 Task: Add Attachment from computer to Card Card0000000189 in Board Board0000000048 in Workspace WS0000000016 in Trello. Add Cover Purple to Card Card0000000189 in Board Board0000000048 in Workspace WS0000000016 in Trello. Add "Move Card To …" Button titled Button0000000189 to "top" of the list "To Do" to Card Card0000000189 in Board Board0000000048 in Workspace WS0000000016 in Trello. Add Description DS0000000189 to Card Card0000000189 in Board Board0000000048 in Workspace WS0000000016 in Trello. Add Comment CM0000000189 to Card Card0000000189 in Board Board0000000048 in Workspace WS0000000016 in Trello
Action: Mouse moved to (332, 197)
Screenshot: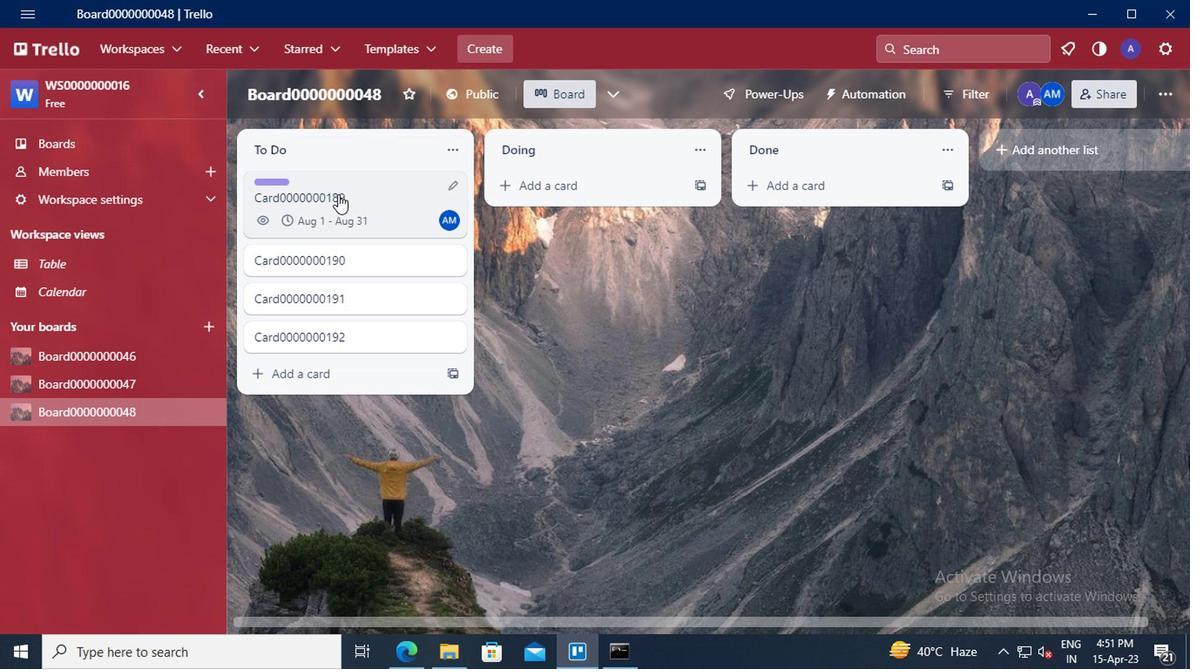 
Action: Mouse pressed left at (332, 197)
Screenshot: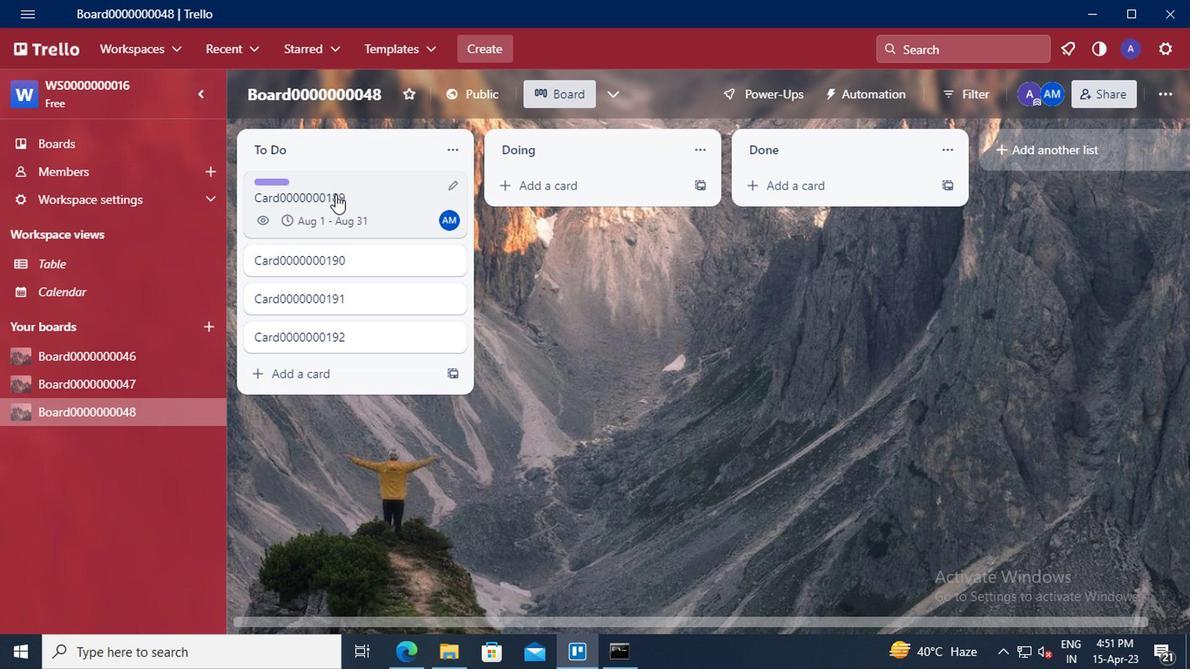 
Action: Mouse moved to (808, 368)
Screenshot: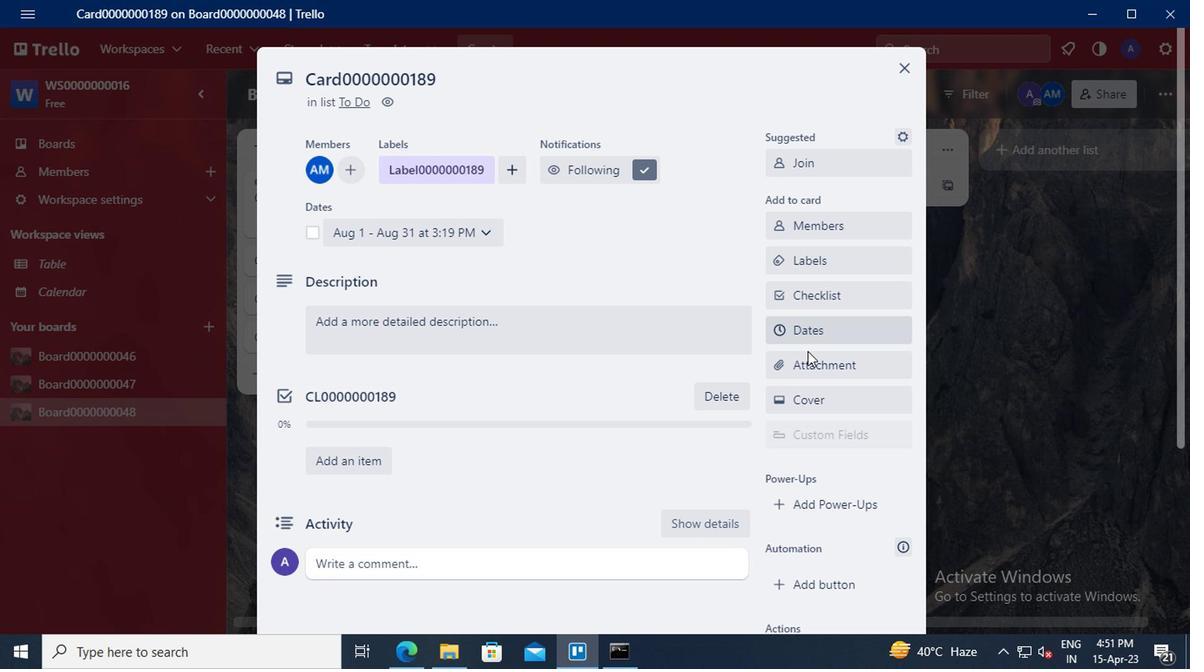 
Action: Mouse pressed left at (808, 368)
Screenshot: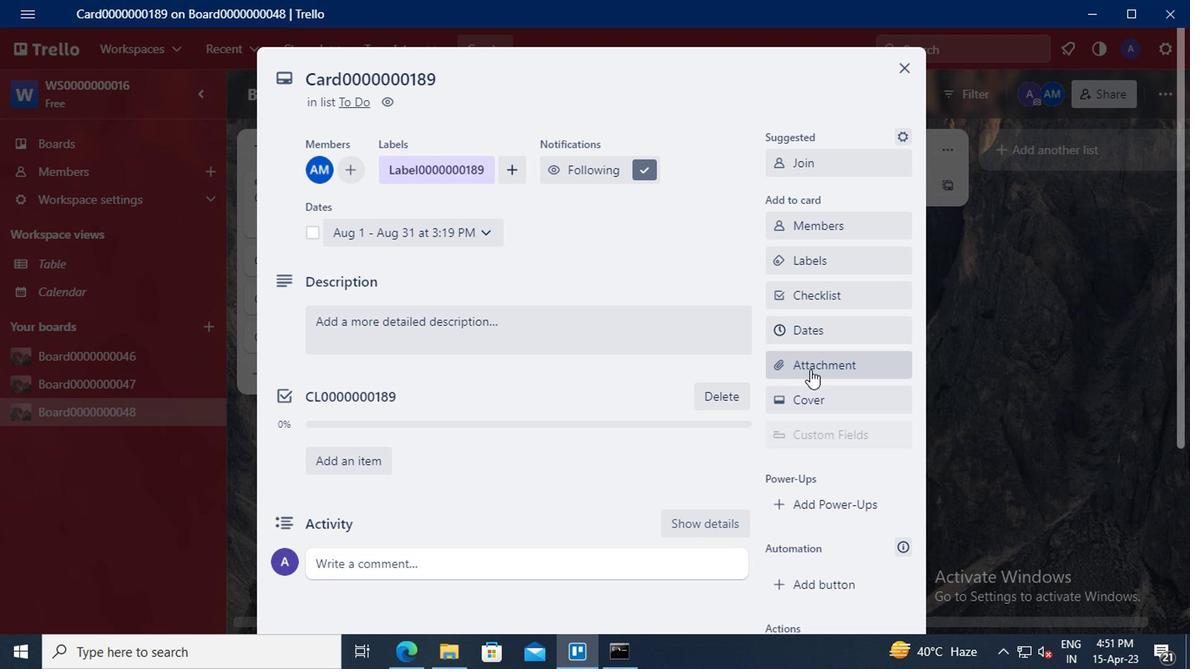 
Action: Mouse moved to (820, 154)
Screenshot: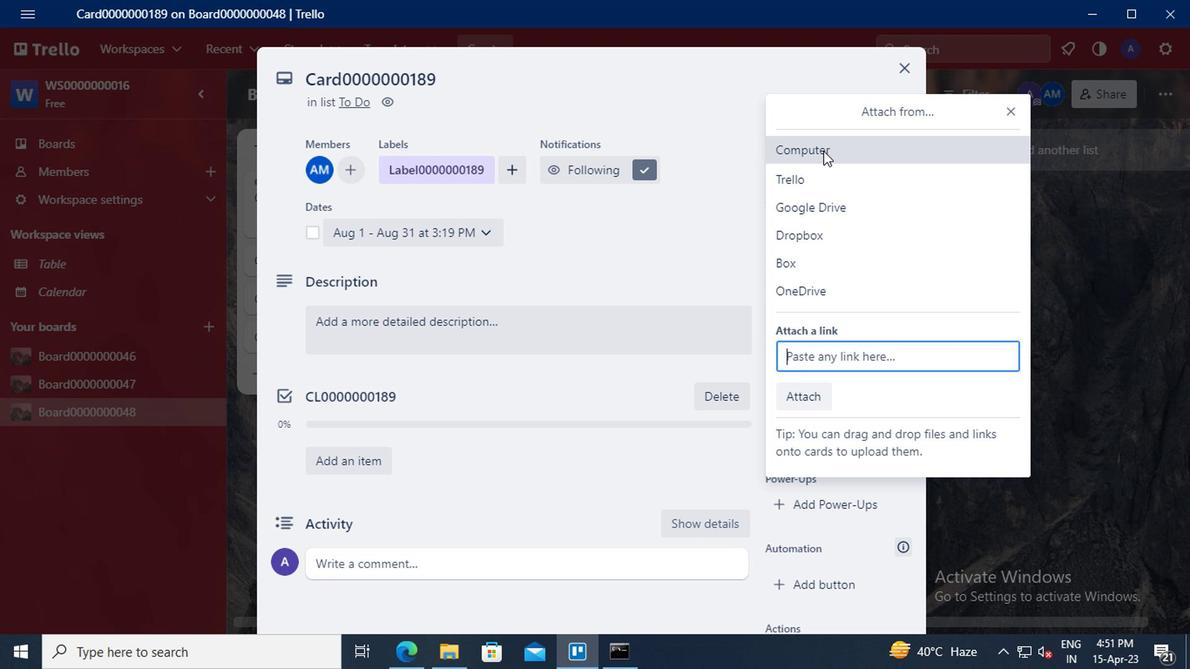 
Action: Mouse pressed left at (820, 154)
Screenshot: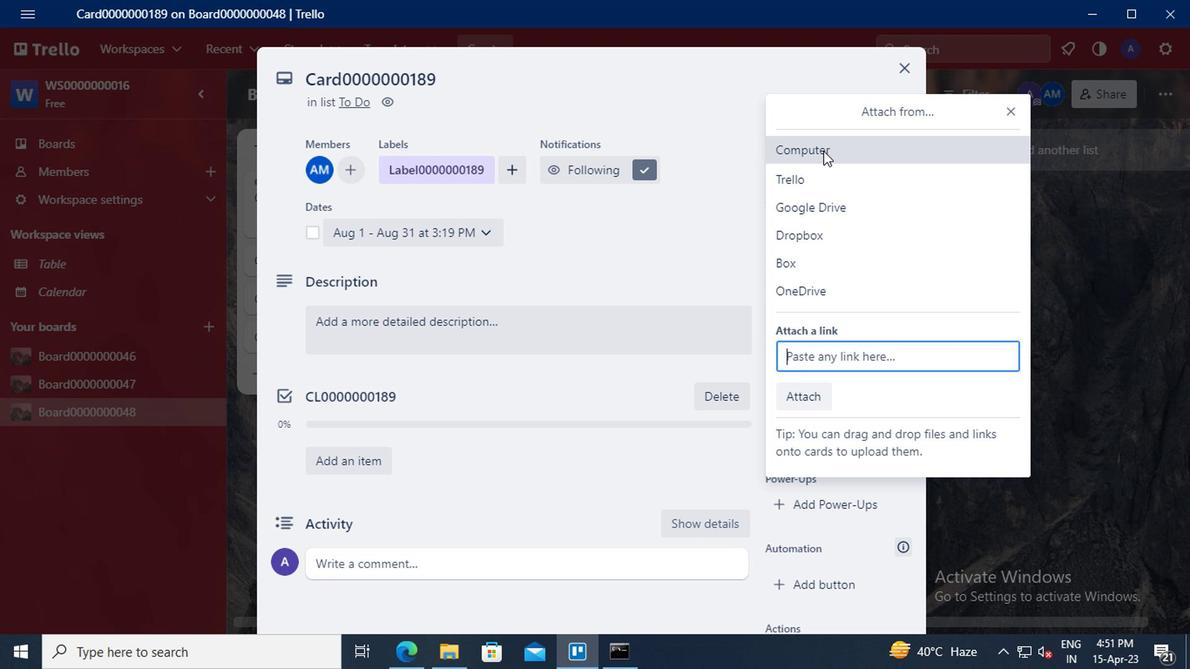 
Action: Mouse moved to (487, 158)
Screenshot: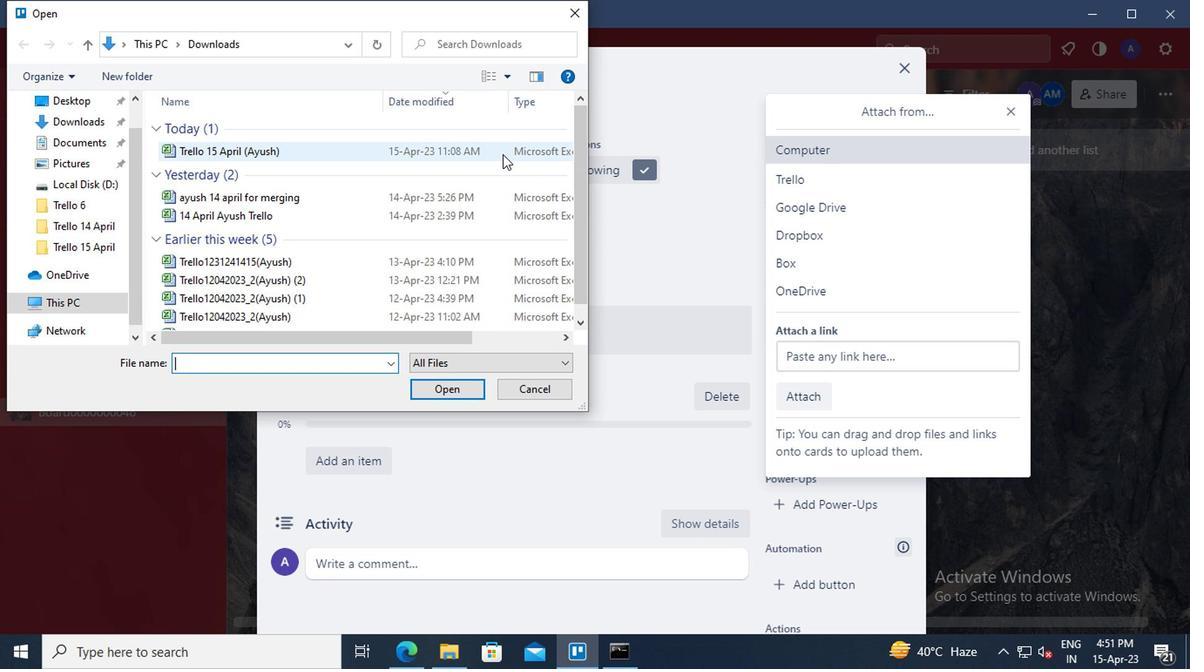 
Action: Mouse pressed left at (487, 158)
Screenshot: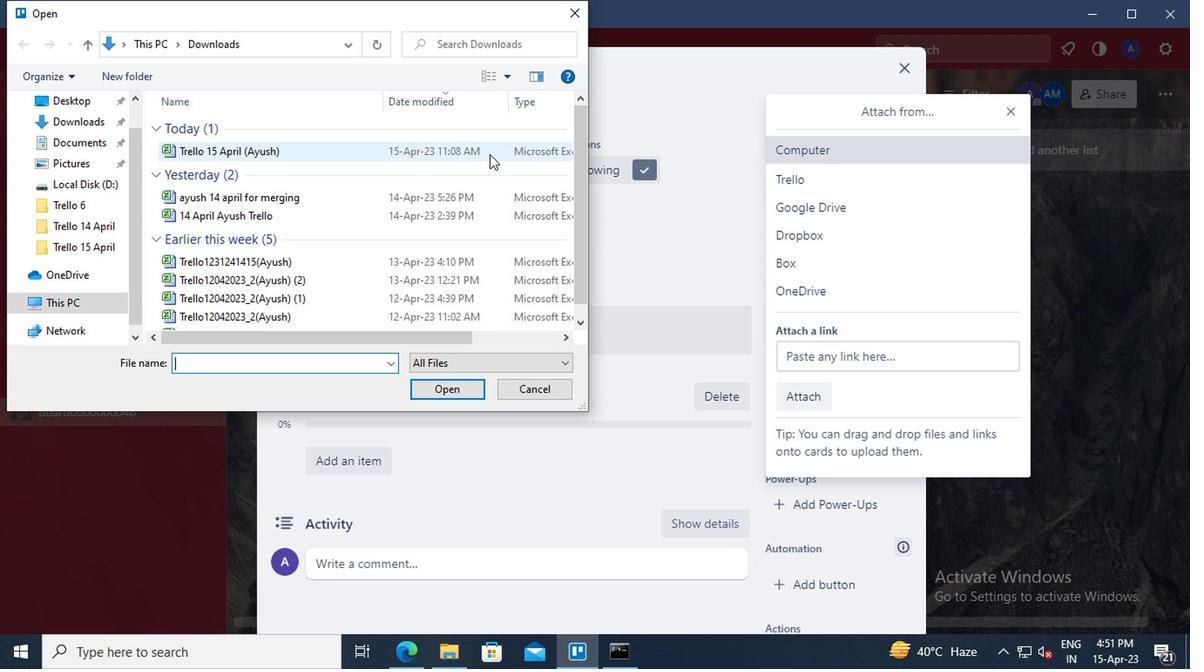 
Action: Mouse moved to (455, 389)
Screenshot: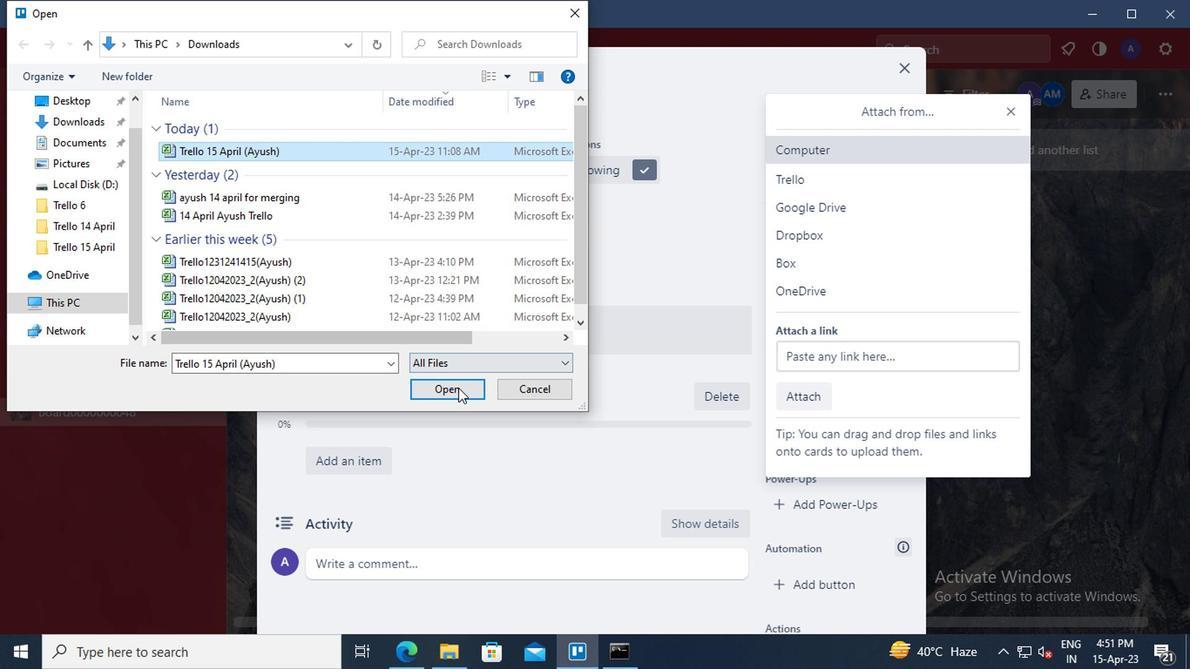 
Action: Mouse pressed left at (455, 389)
Screenshot: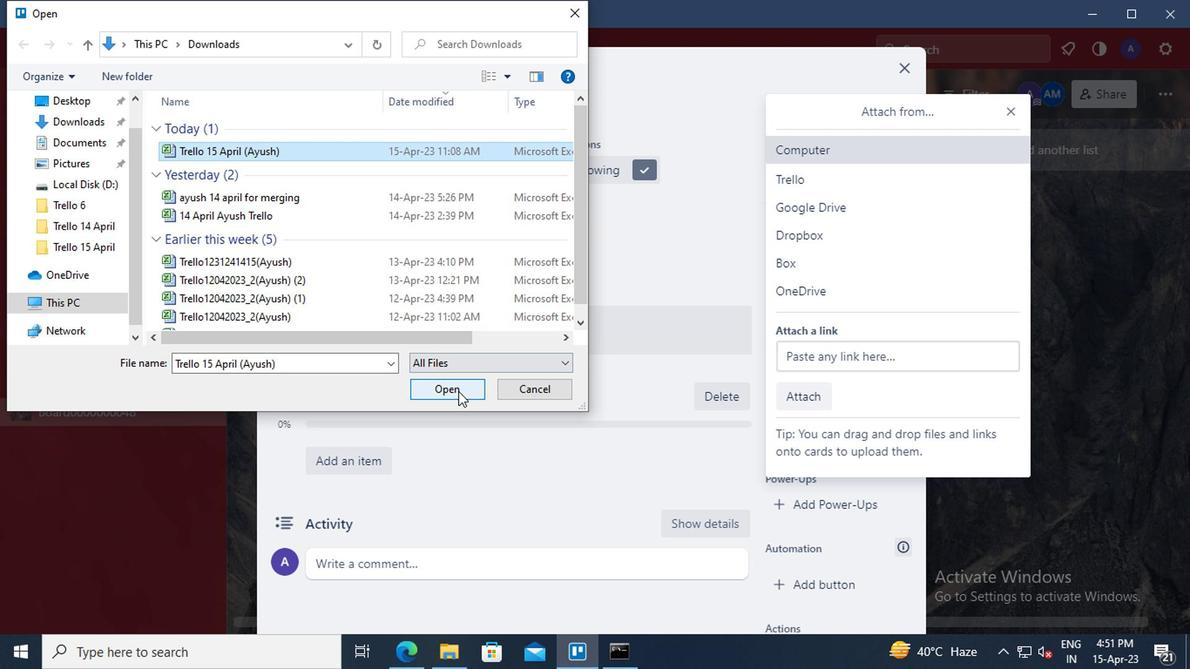 
Action: Mouse moved to (794, 406)
Screenshot: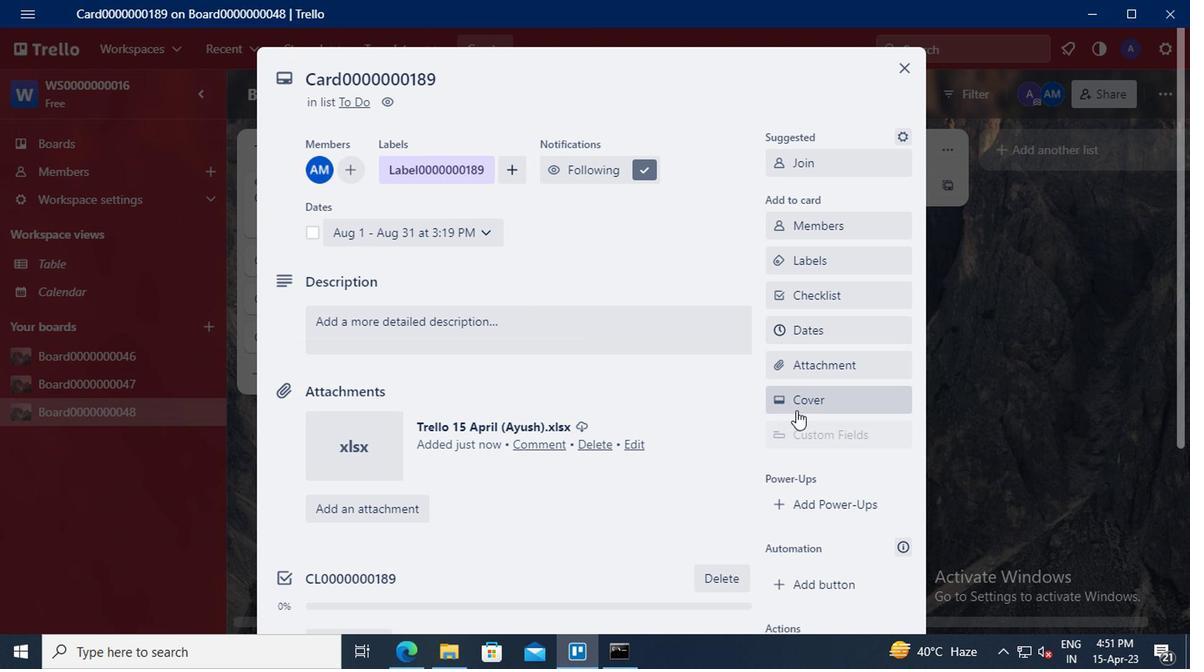 
Action: Mouse pressed left at (794, 406)
Screenshot: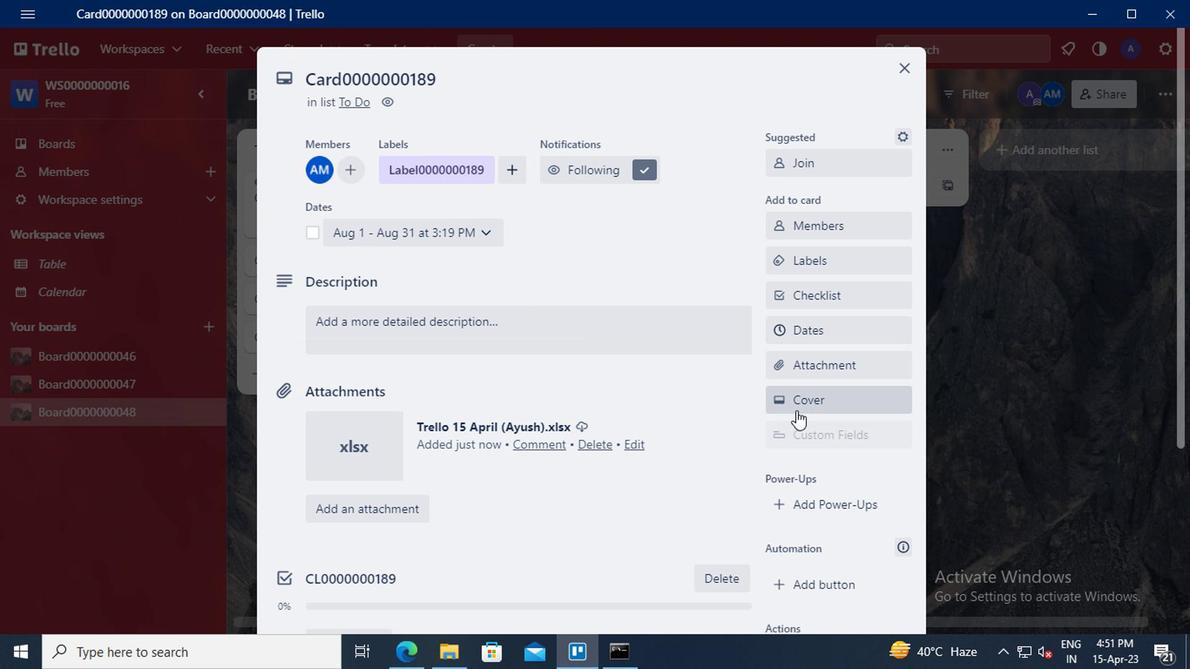 
Action: Mouse moved to (989, 290)
Screenshot: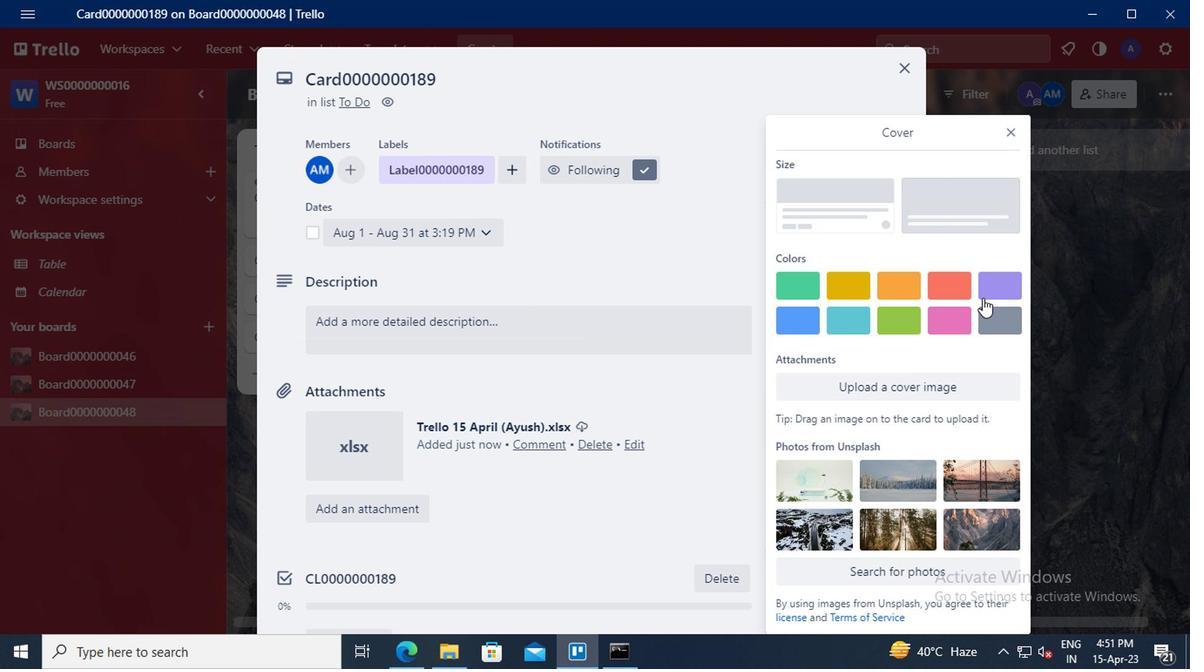 
Action: Mouse pressed left at (989, 290)
Screenshot: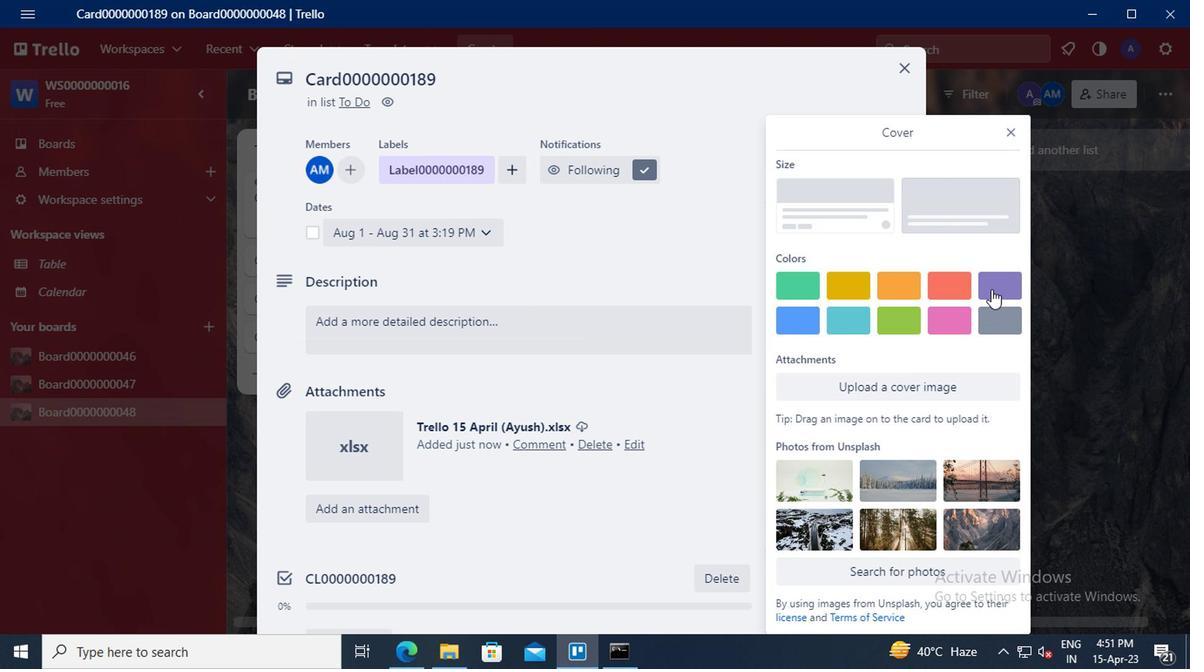 
Action: Mouse moved to (1010, 105)
Screenshot: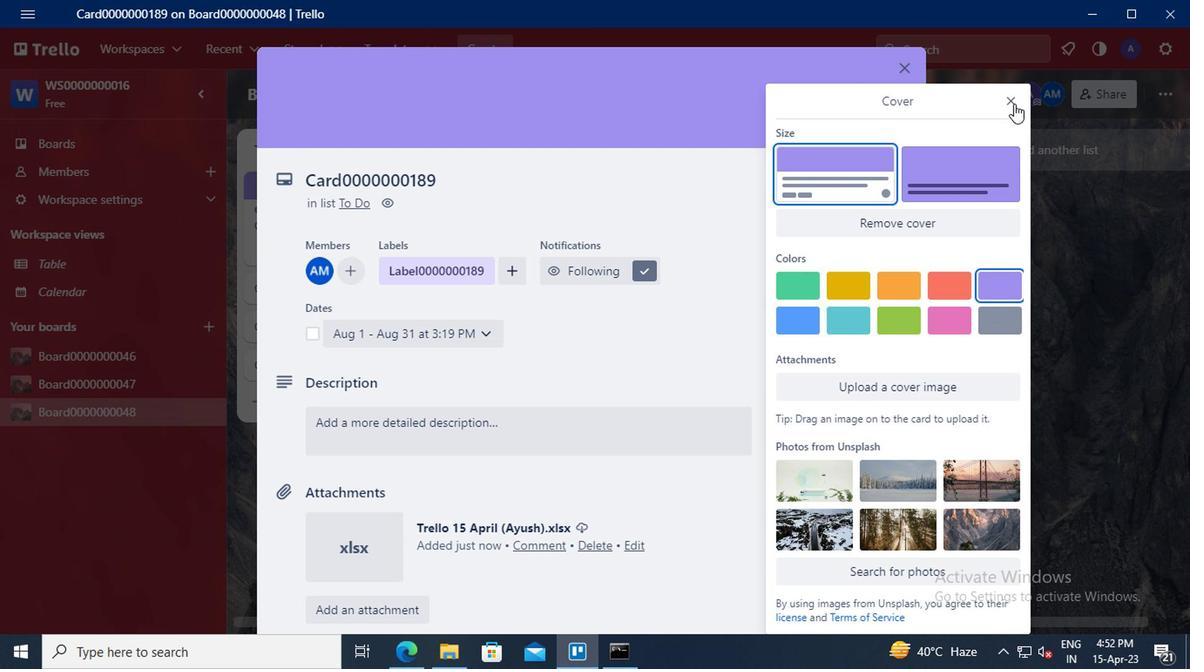 
Action: Mouse pressed left at (1010, 105)
Screenshot: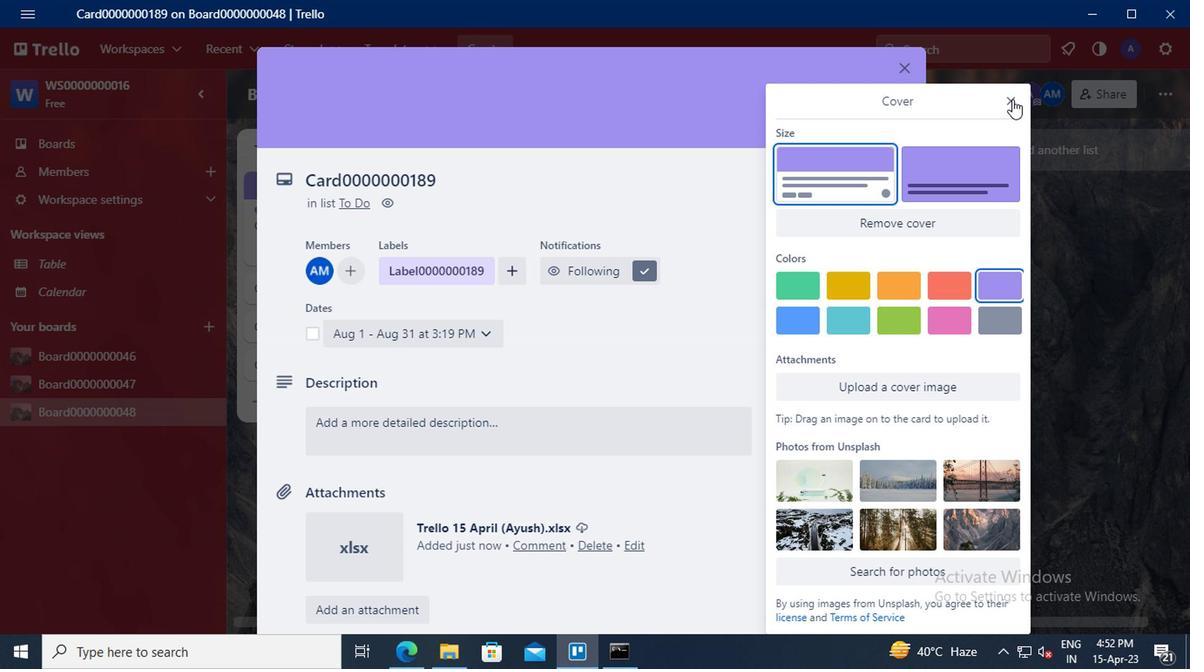 
Action: Mouse moved to (838, 296)
Screenshot: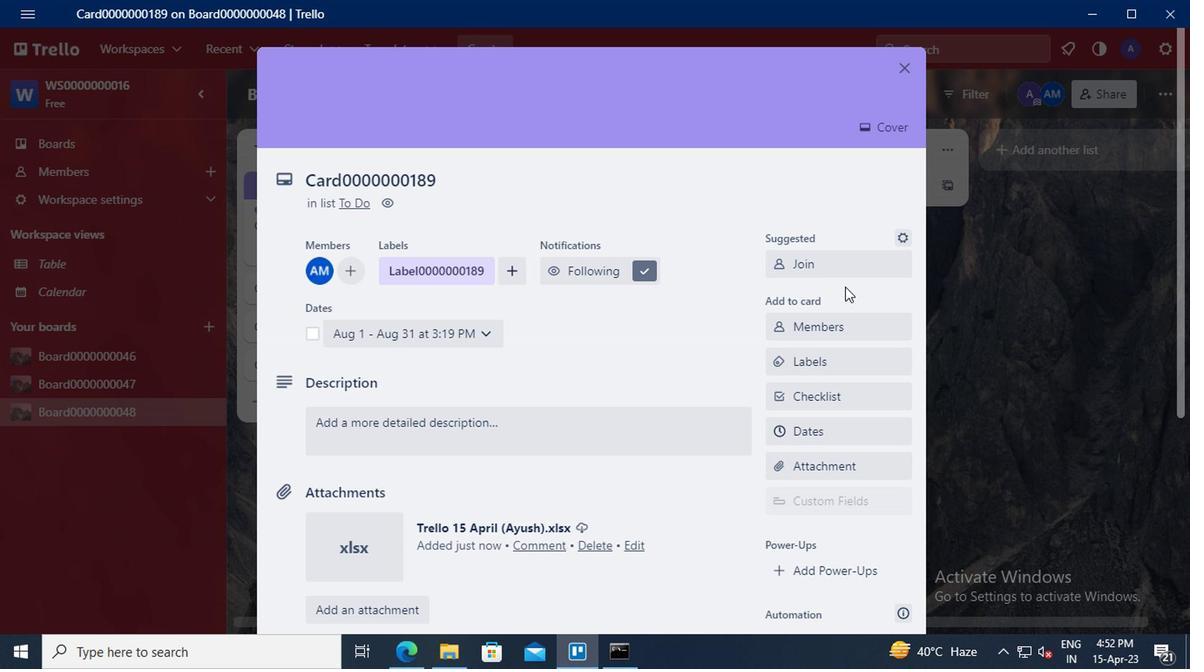 
Action: Mouse scrolled (838, 296) with delta (0, 0)
Screenshot: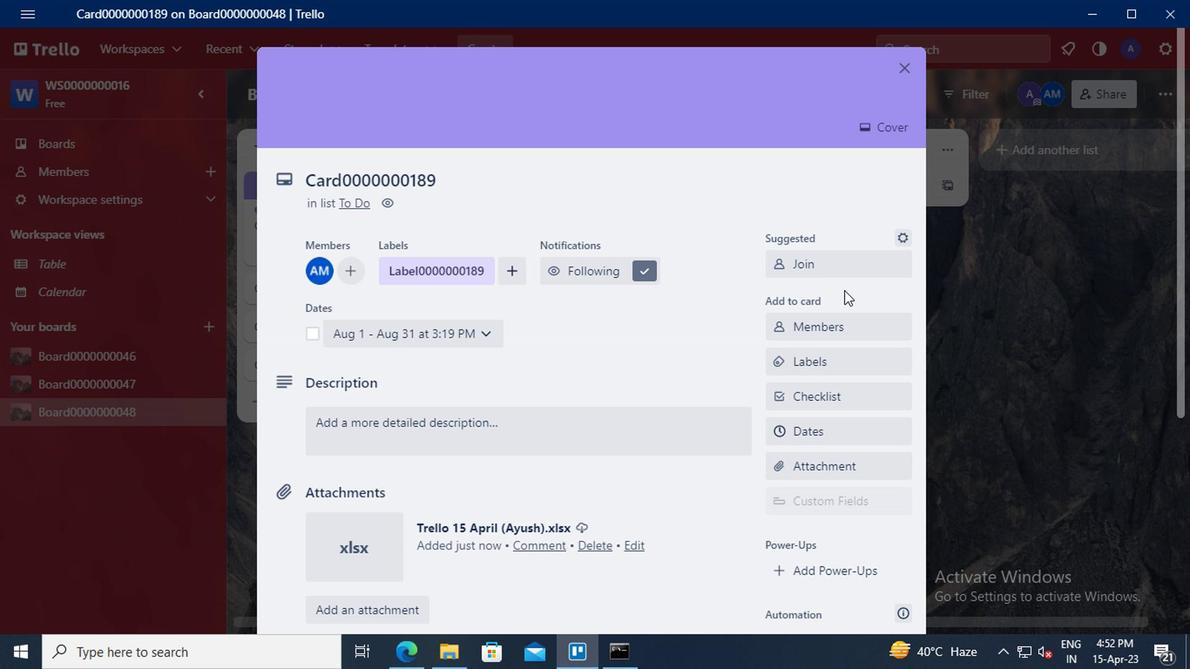 
Action: Mouse scrolled (838, 296) with delta (0, 0)
Screenshot: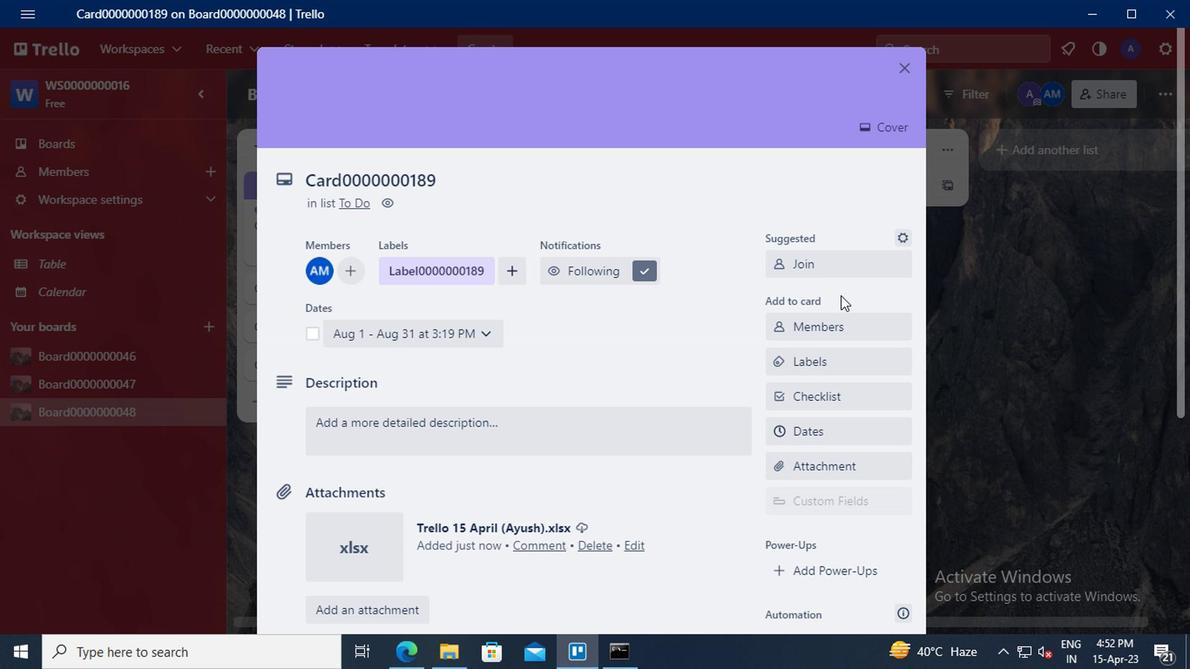 
Action: Mouse moved to (830, 471)
Screenshot: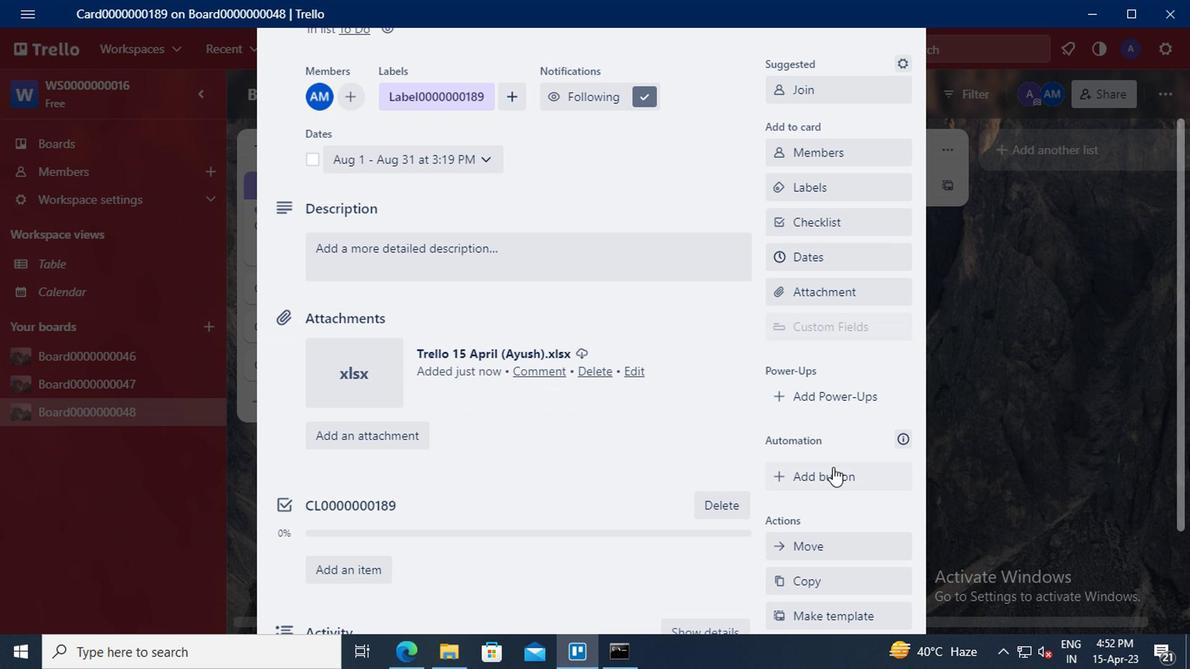 
Action: Mouse pressed left at (830, 471)
Screenshot: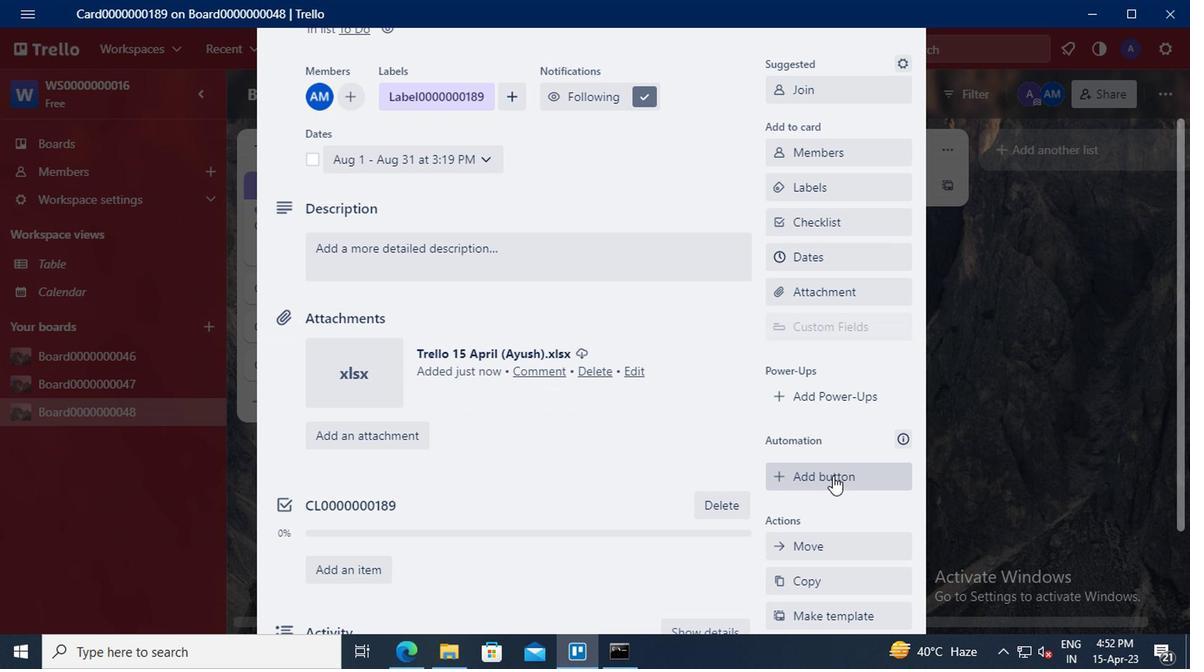 
Action: Mouse moved to (854, 173)
Screenshot: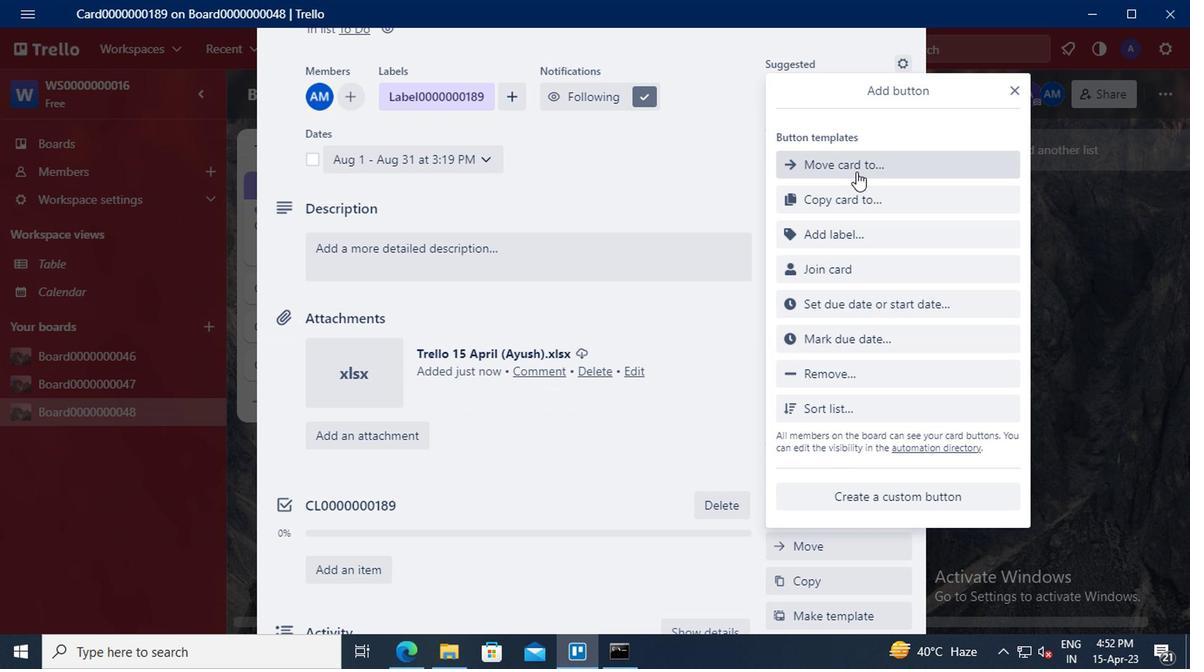 
Action: Mouse pressed left at (854, 173)
Screenshot: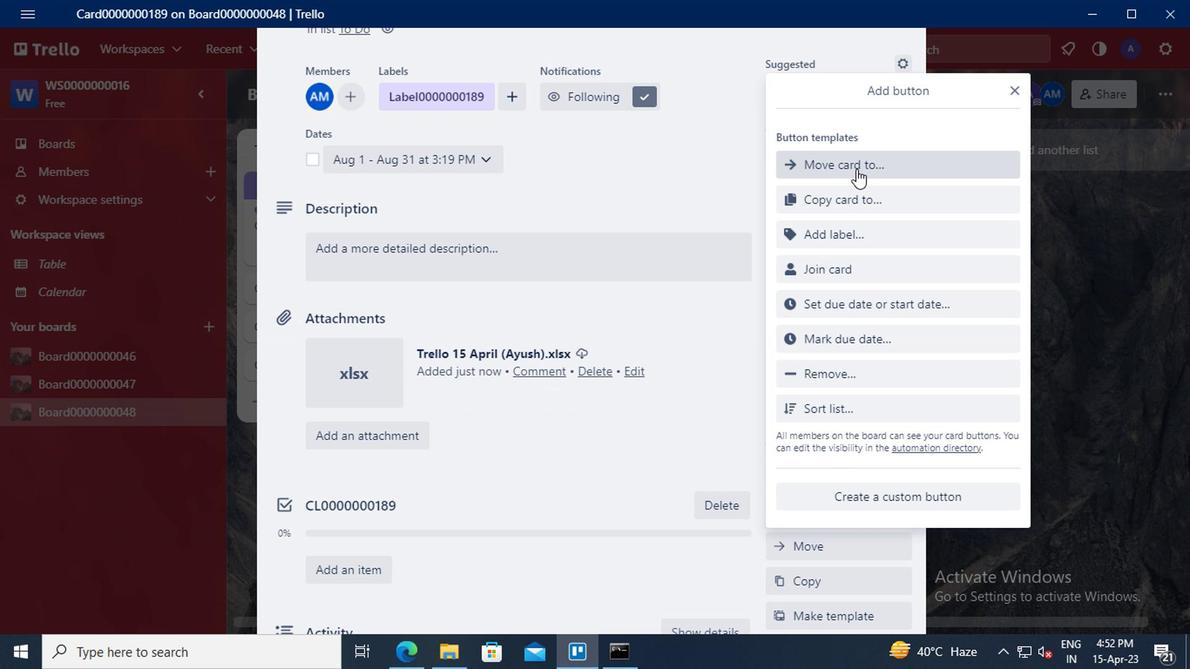 
Action: Mouse moved to (863, 186)
Screenshot: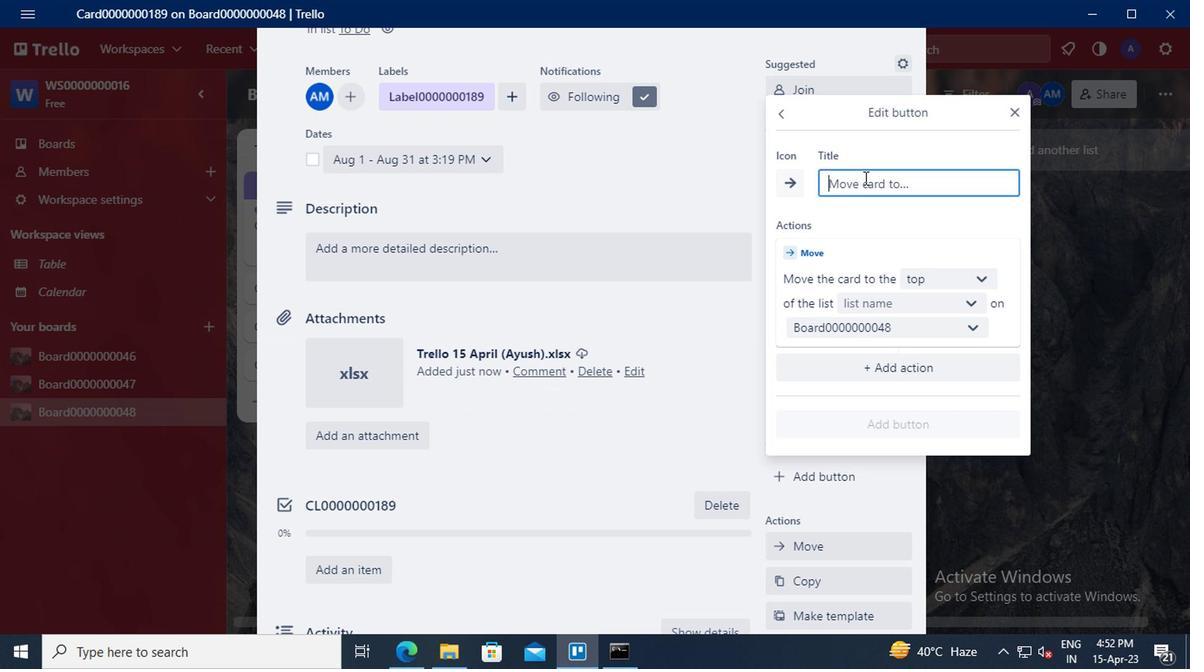 
Action: Mouse pressed left at (863, 186)
Screenshot: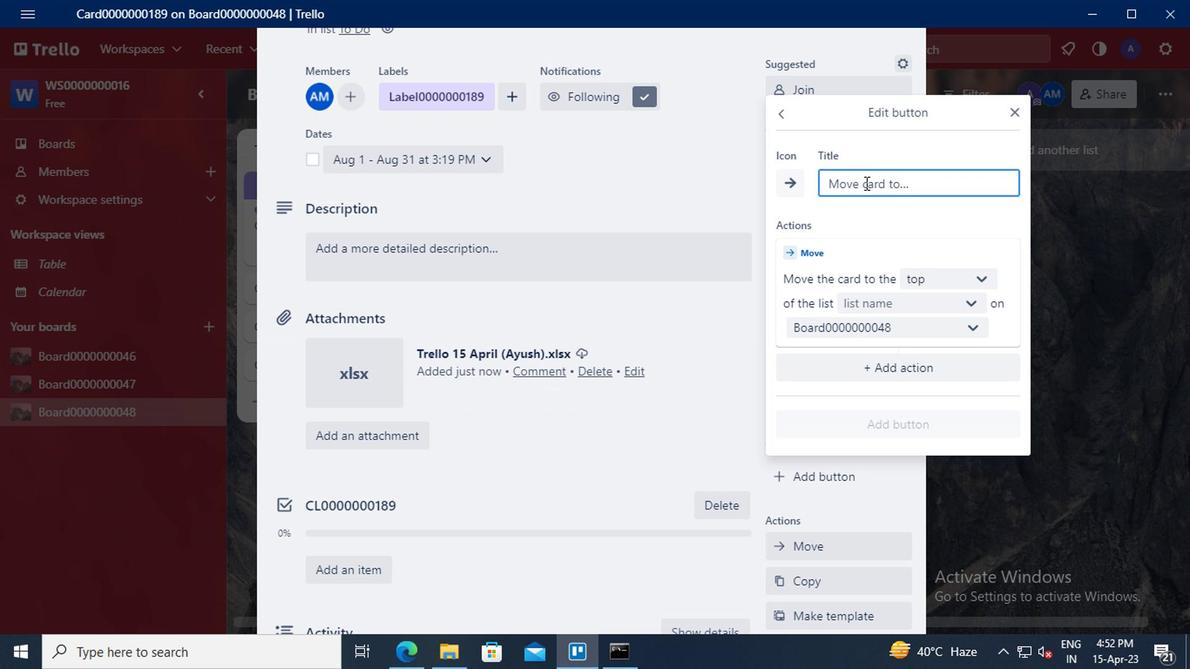 
Action: Key pressed <Key.shift>BUTTON0000000189
Screenshot: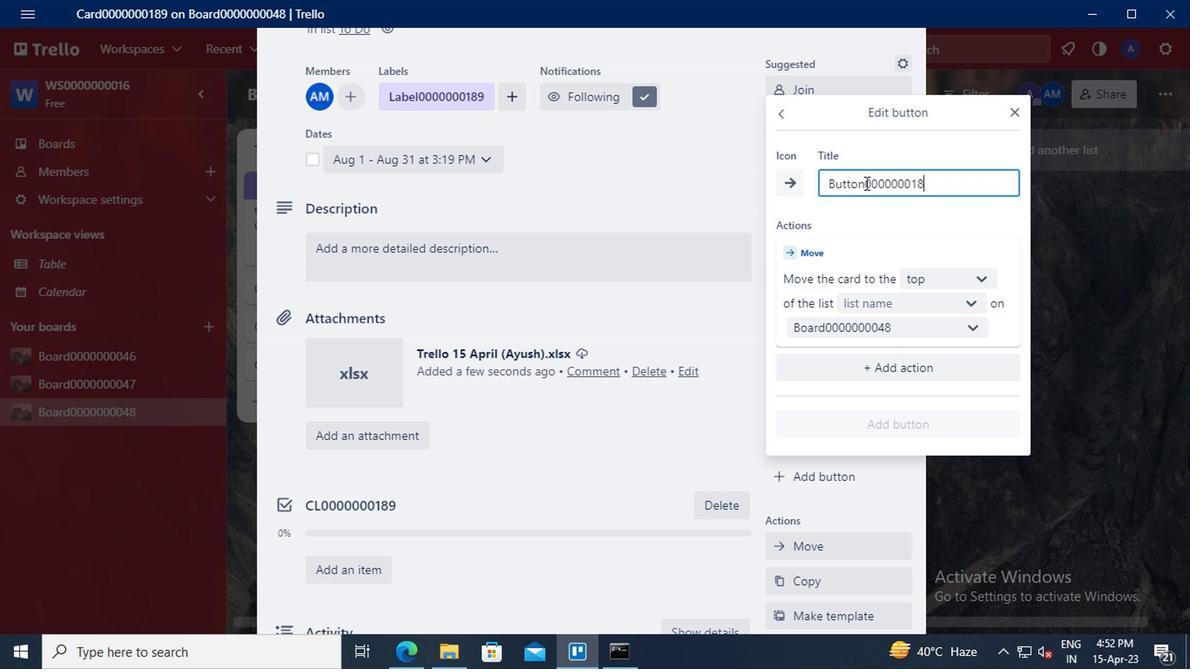 
Action: Mouse moved to (930, 277)
Screenshot: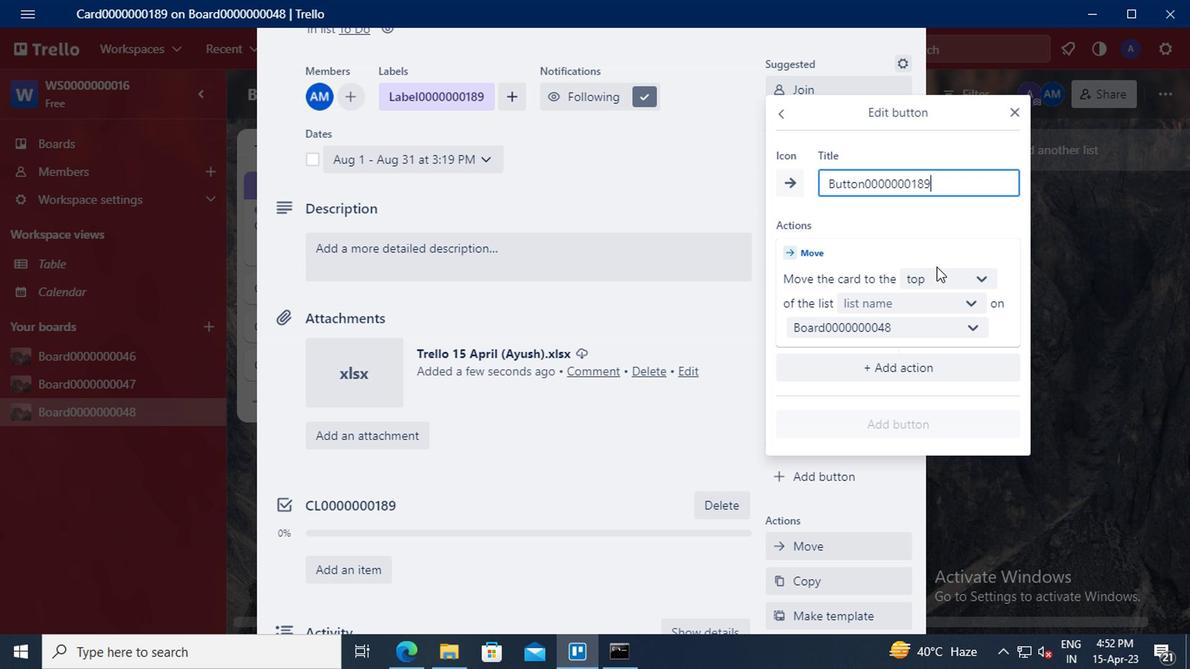 
Action: Mouse pressed left at (930, 277)
Screenshot: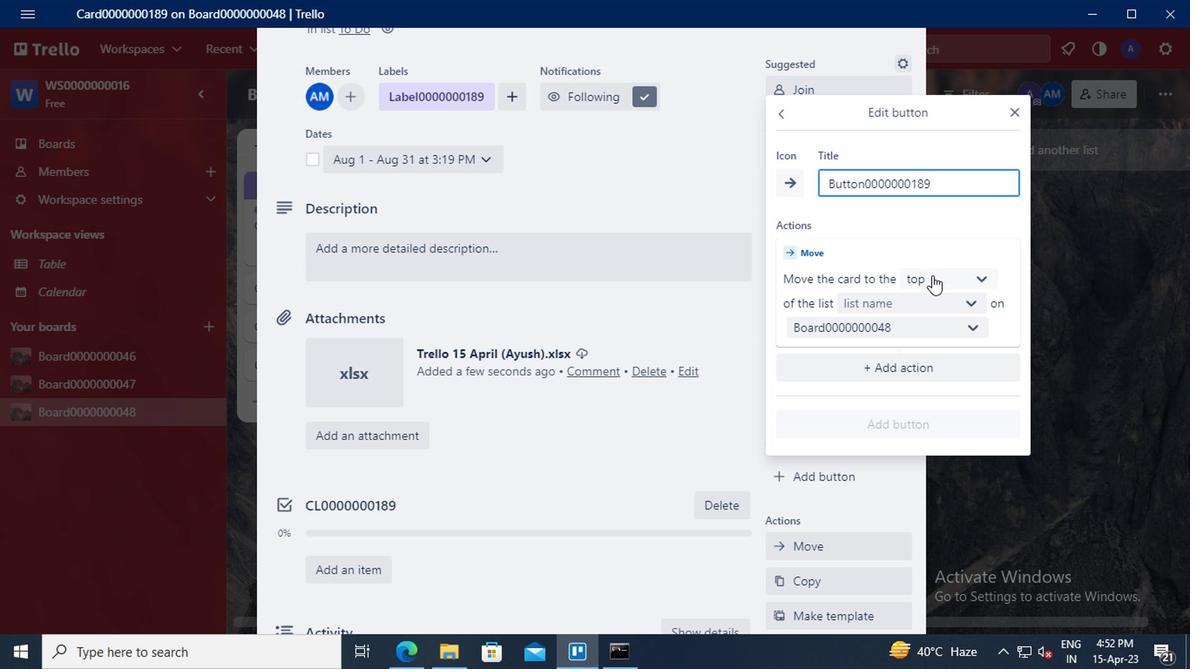 
Action: Mouse moved to (929, 310)
Screenshot: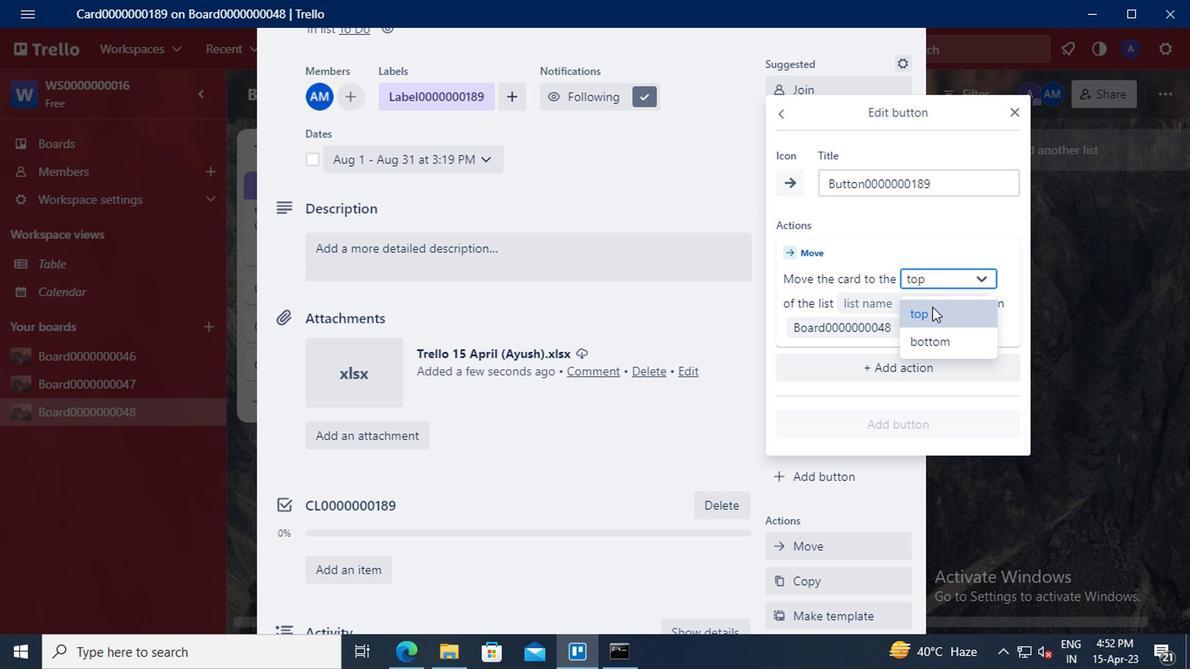 
Action: Mouse pressed left at (929, 310)
Screenshot: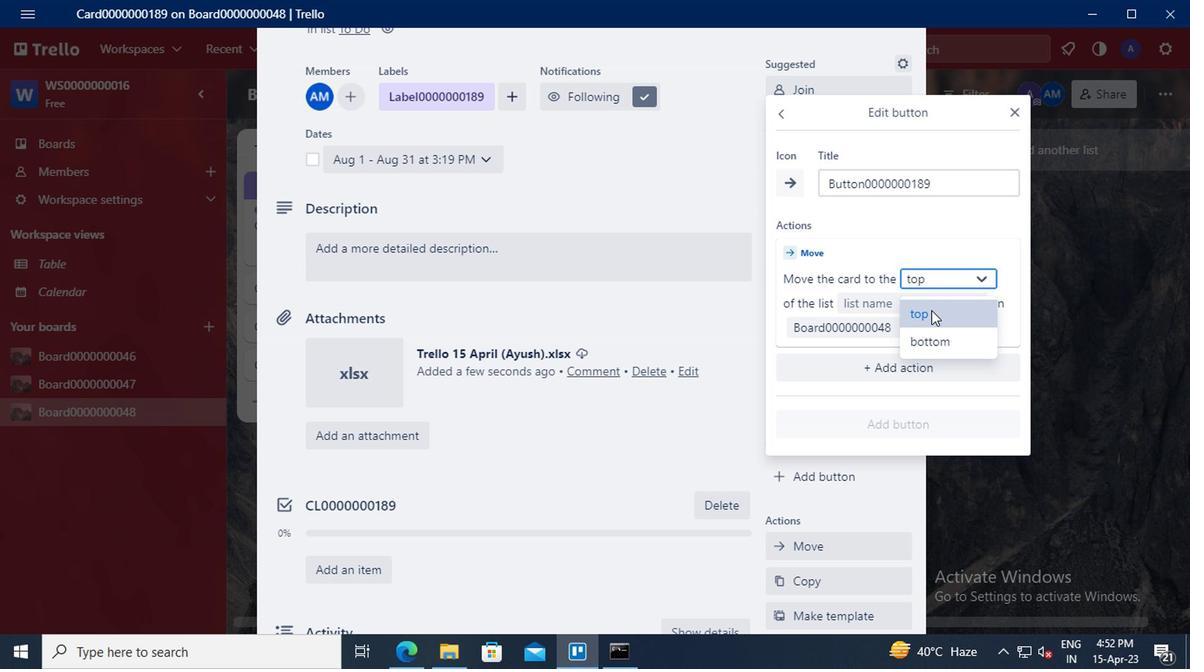 
Action: Mouse moved to (886, 302)
Screenshot: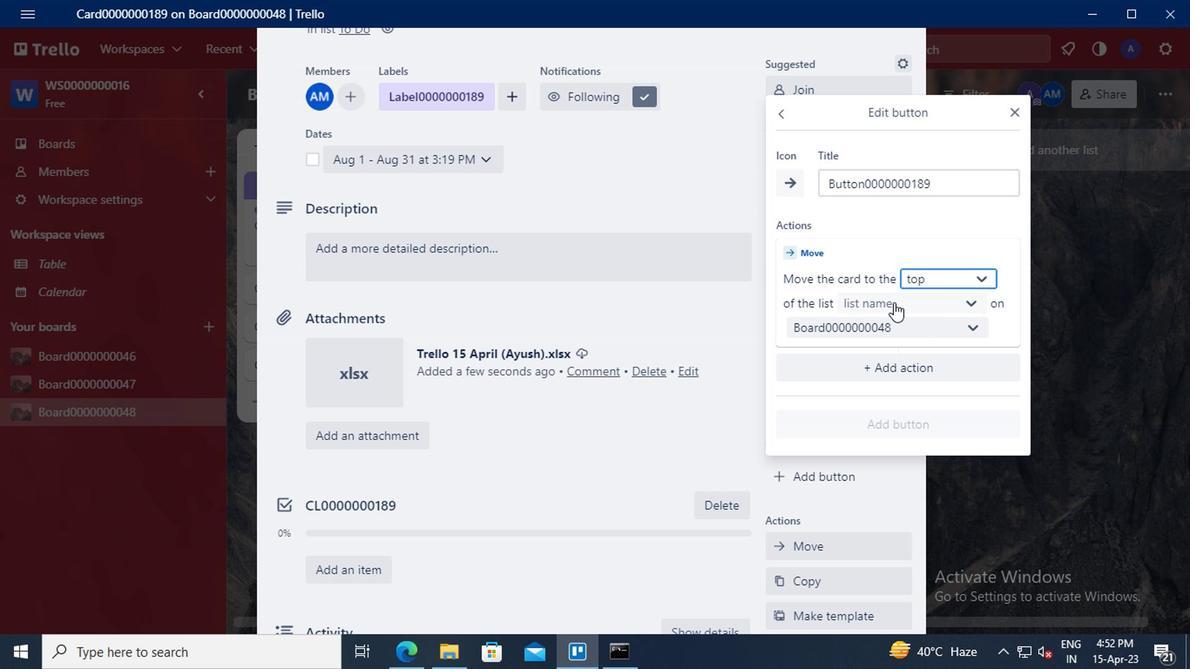 
Action: Mouse pressed left at (886, 302)
Screenshot: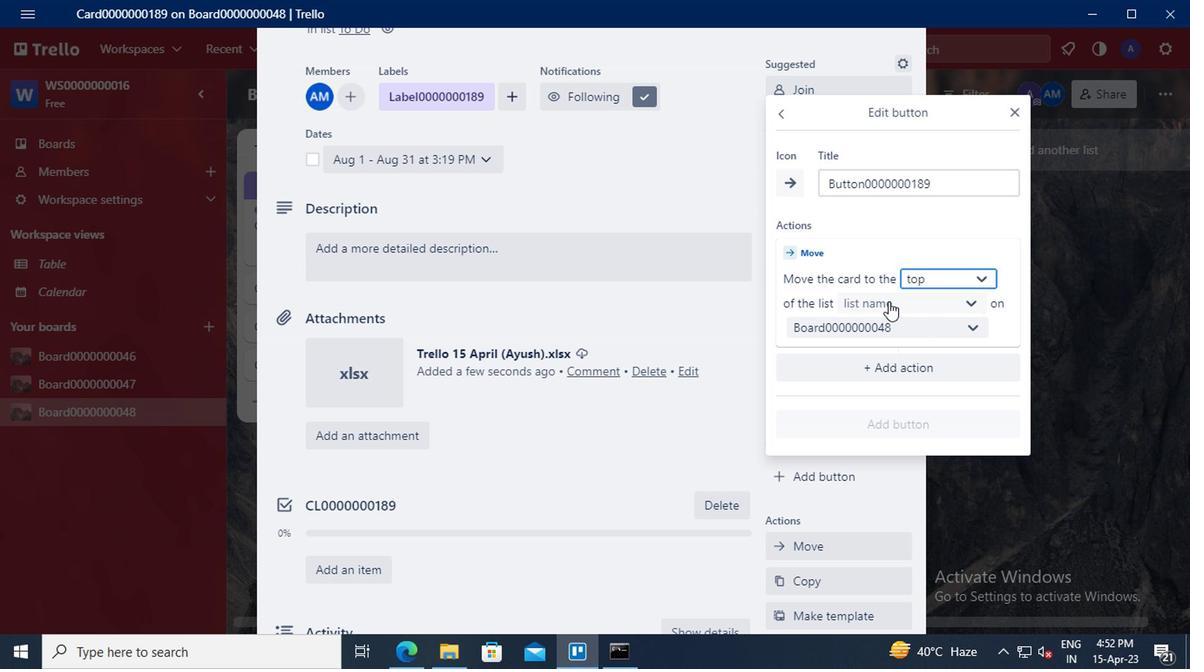 
Action: Mouse moved to (881, 330)
Screenshot: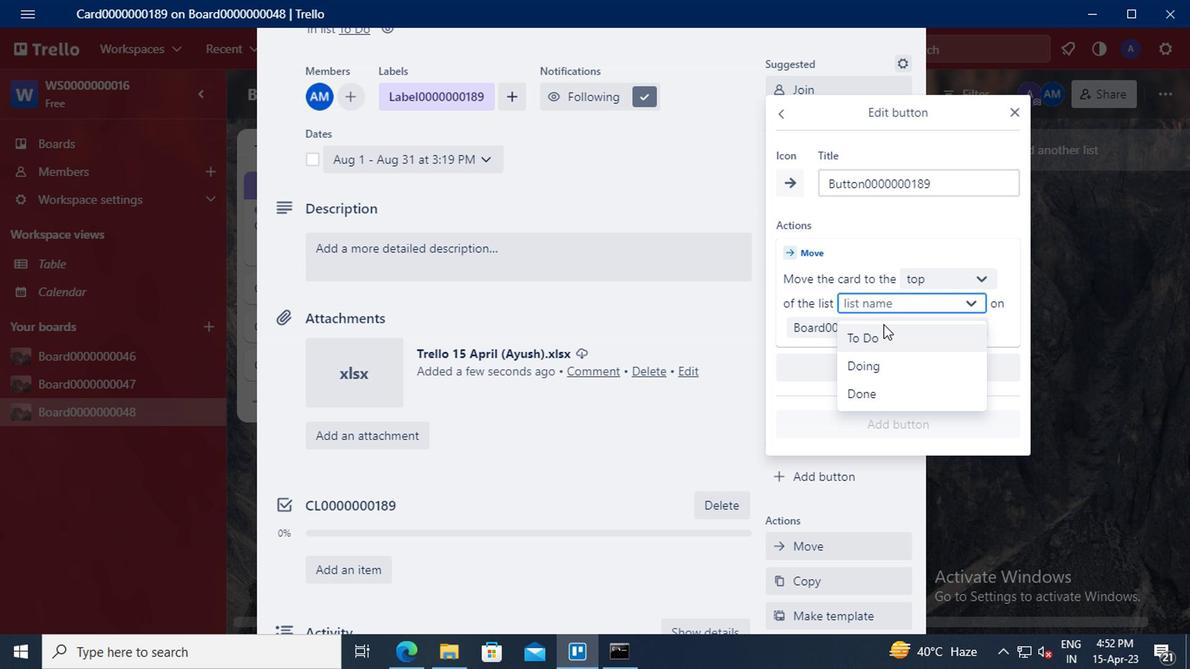 
Action: Mouse pressed left at (881, 330)
Screenshot: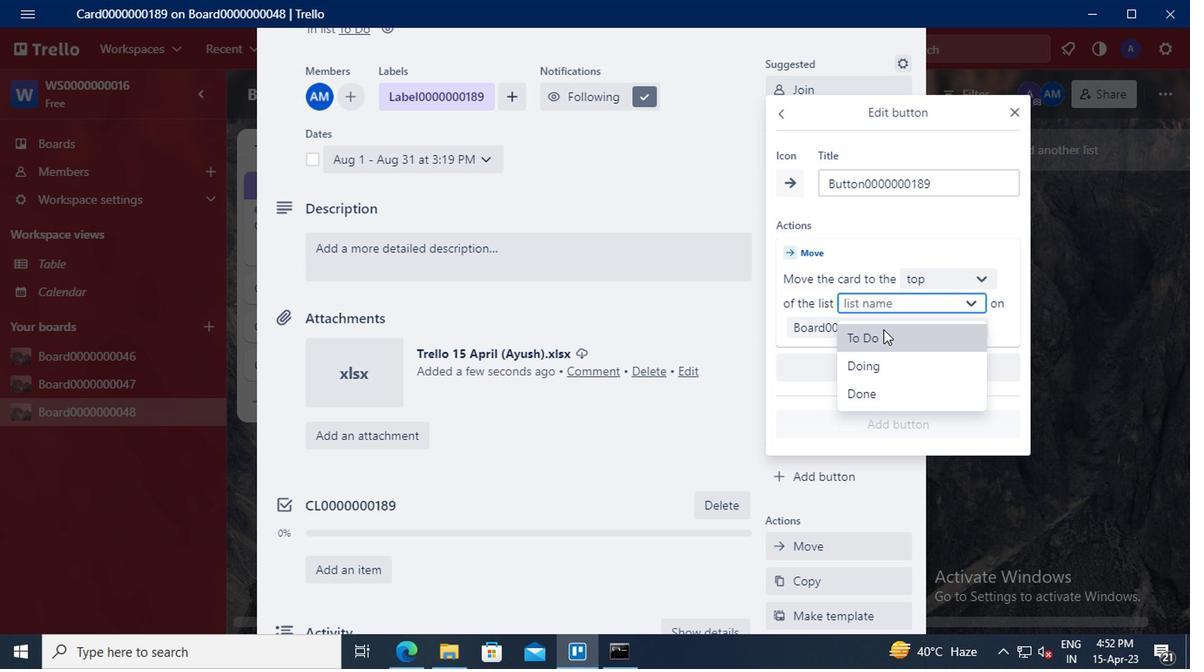 
Action: Mouse moved to (876, 420)
Screenshot: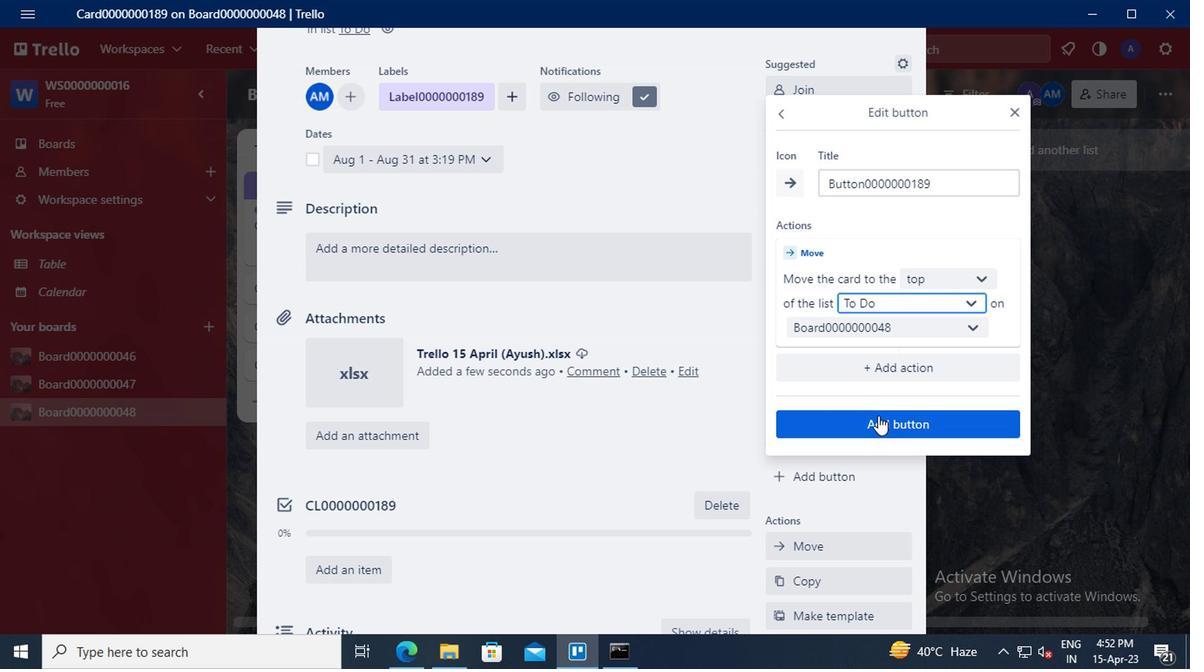 
Action: Mouse pressed left at (876, 420)
Screenshot: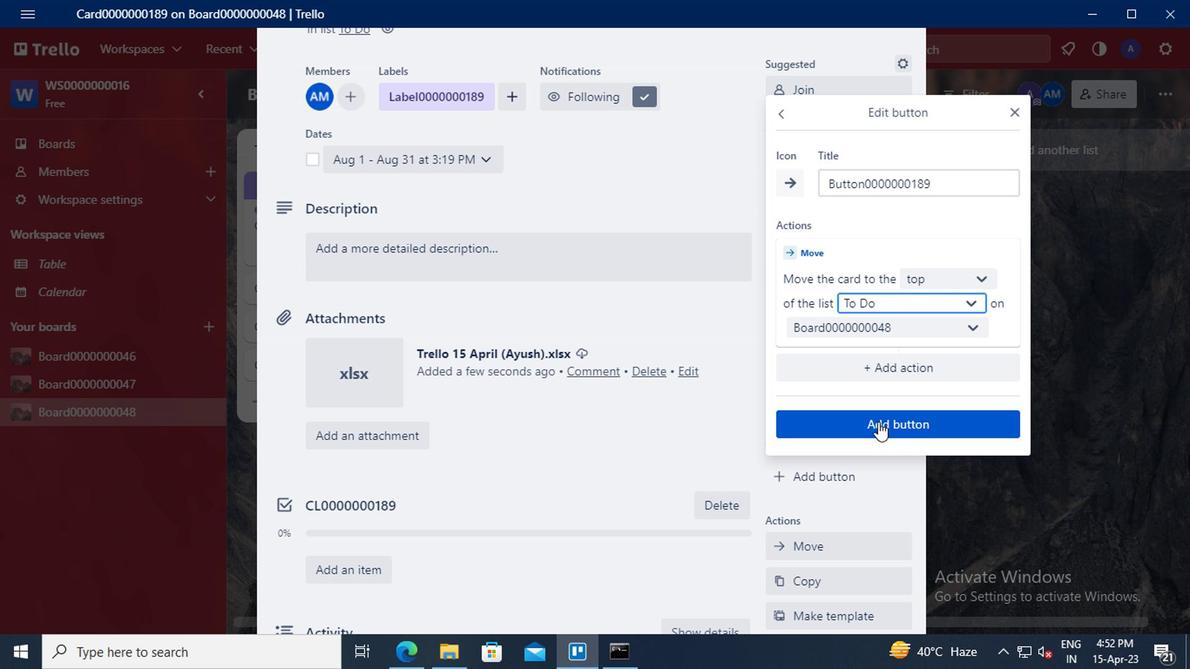 
Action: Mouse moved to (393, 263)
Screenshot: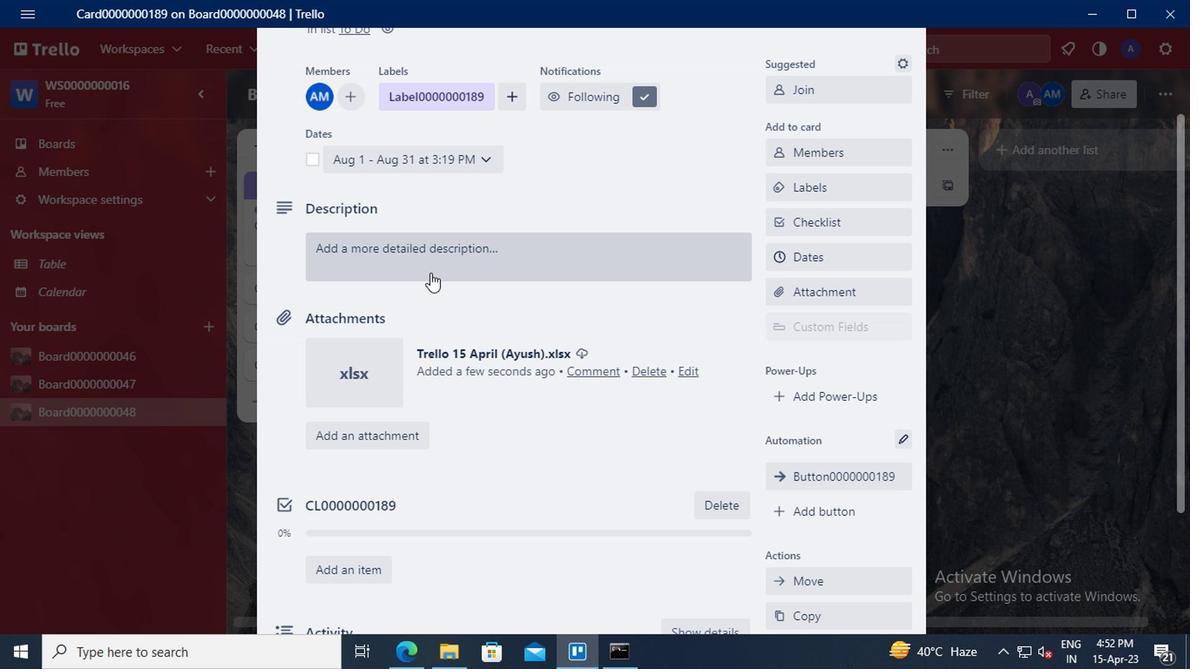 
Action: Mouse pressed left at (393, 263)
Screenshot: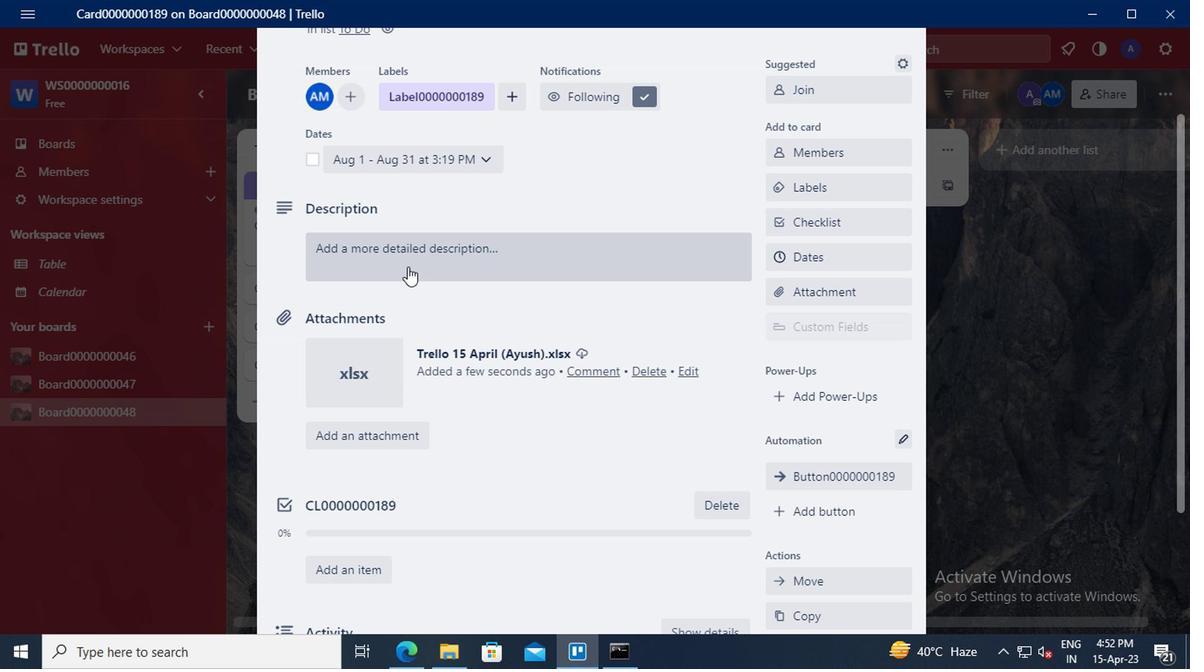 
Action: Mouse moved to (351, 303)
Screenshot: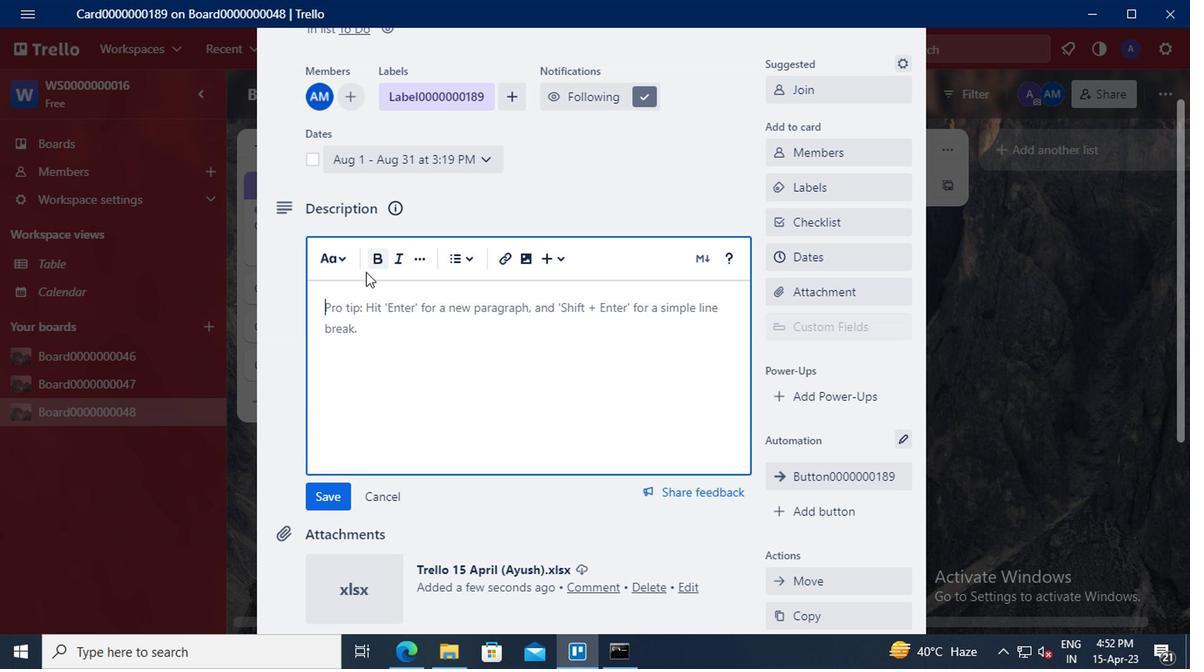 
Action: Mouse pressed left at (351, 303)
Screenshot: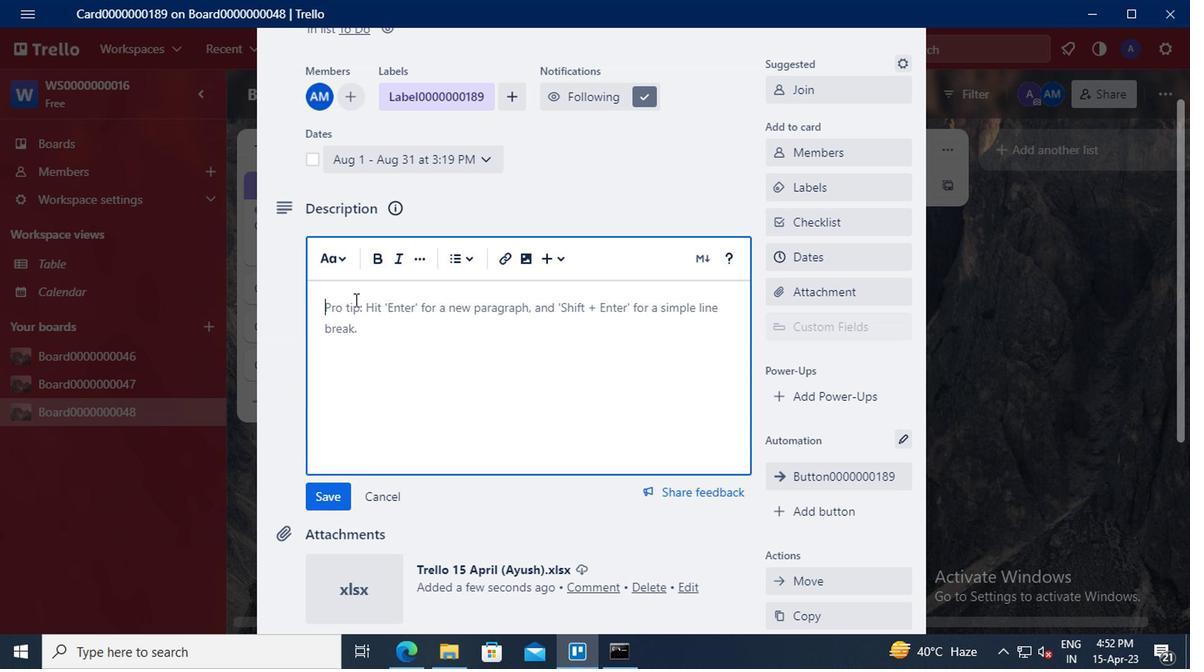 
Action: Key pressed <Key.shift>DS0000000189
Screenshot: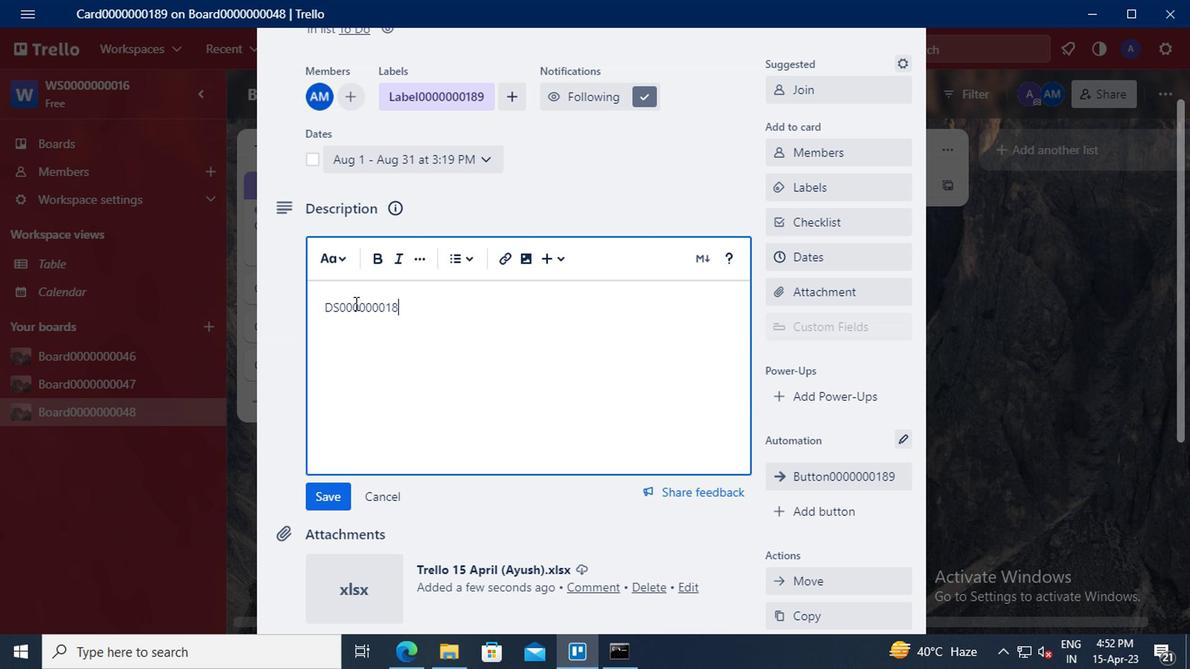
Action: Mouse moved to (329, 485)
Screenshot: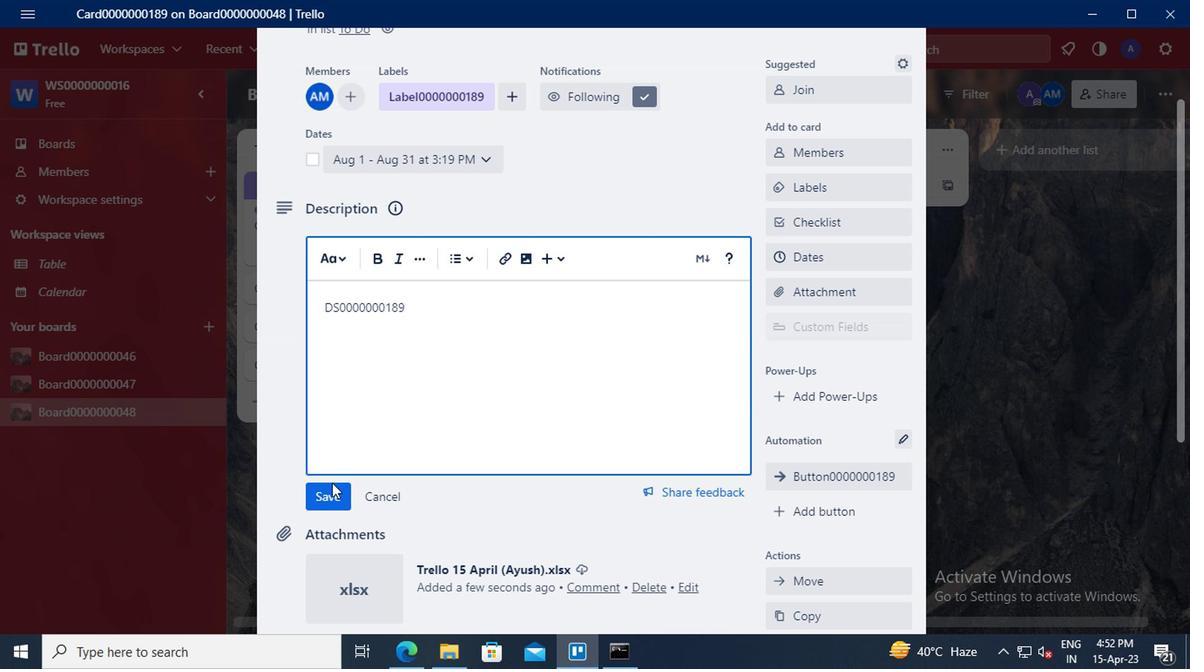 
Action: Mouse pressed left at (329, 485)
Screenshot: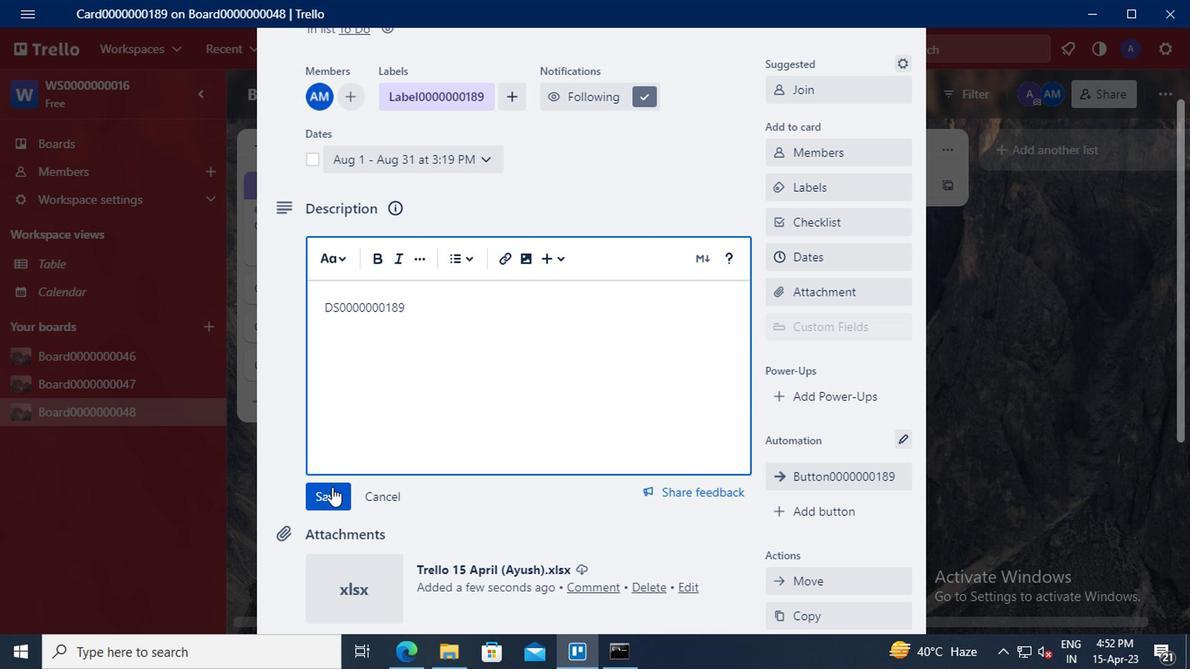 
Action: Mouse moved to (345, 470)
Screenshot: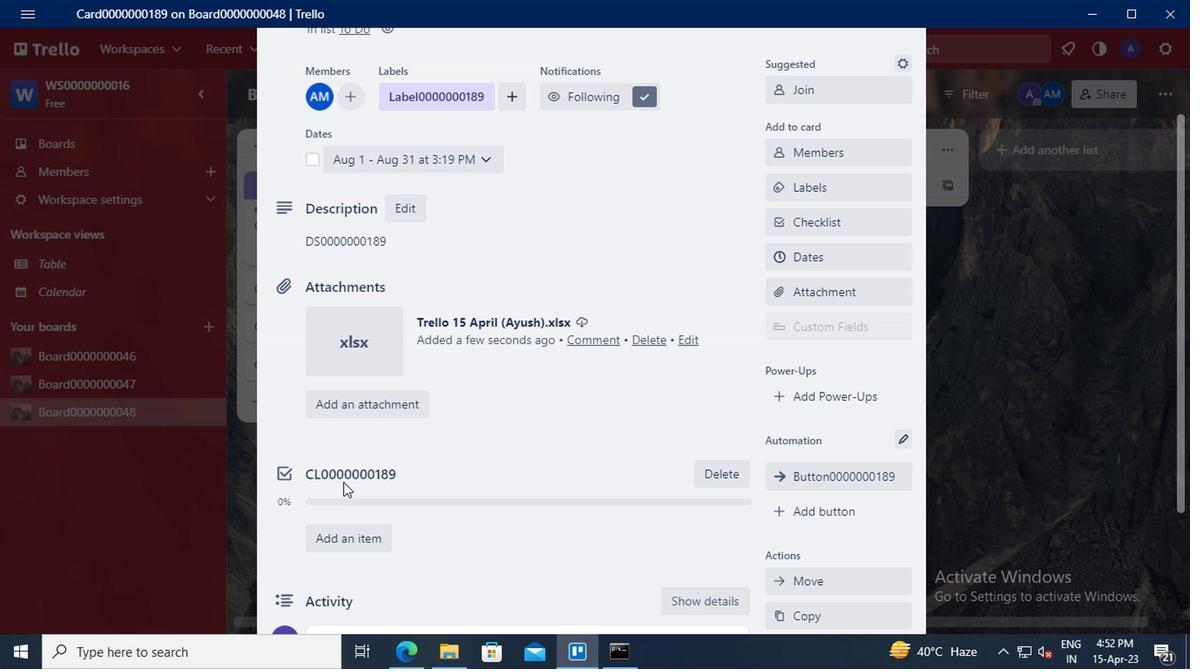 
Action: Mouse scrolled (345, 469) with delta (0, -1)
Screenshot: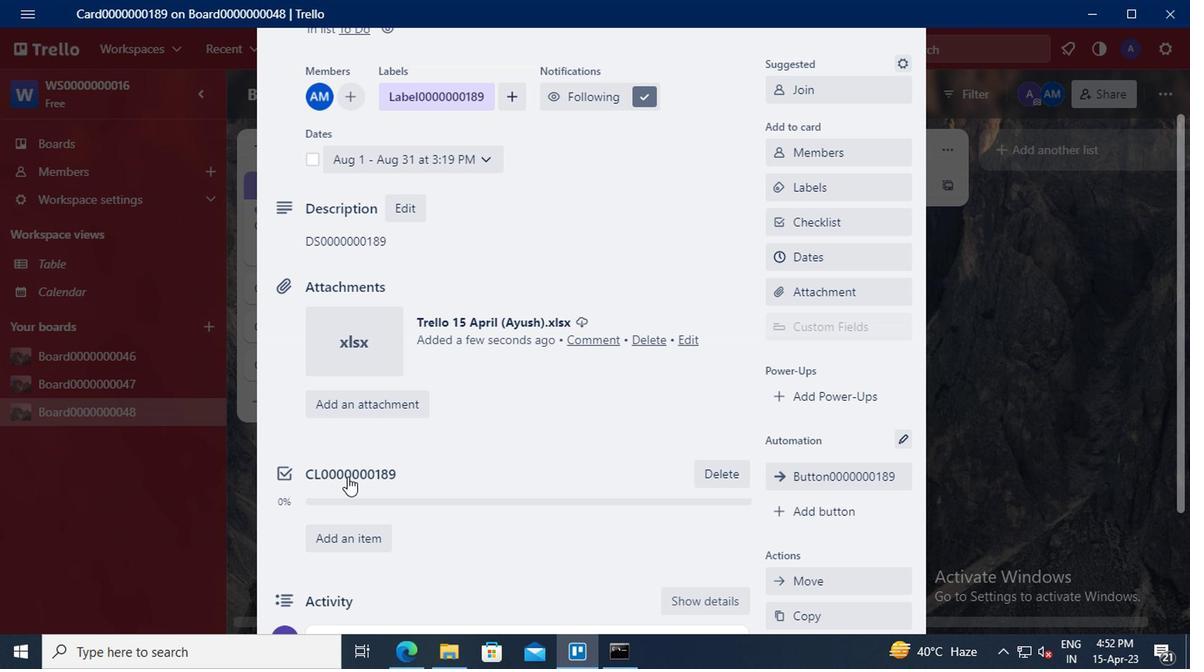 
Action: Mouse scrolled (345, 469) with delta (0, -1)
Screenshot: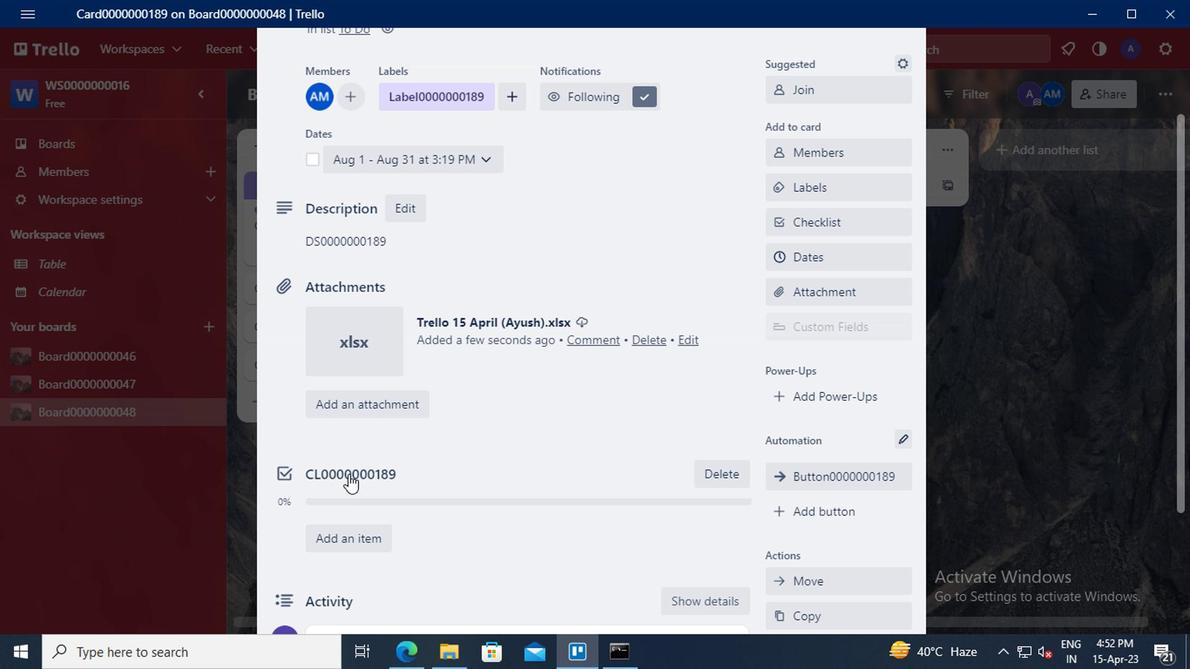 
Action: Mouse scrolled (345, 469) with delta (0, -1)
Screenshot: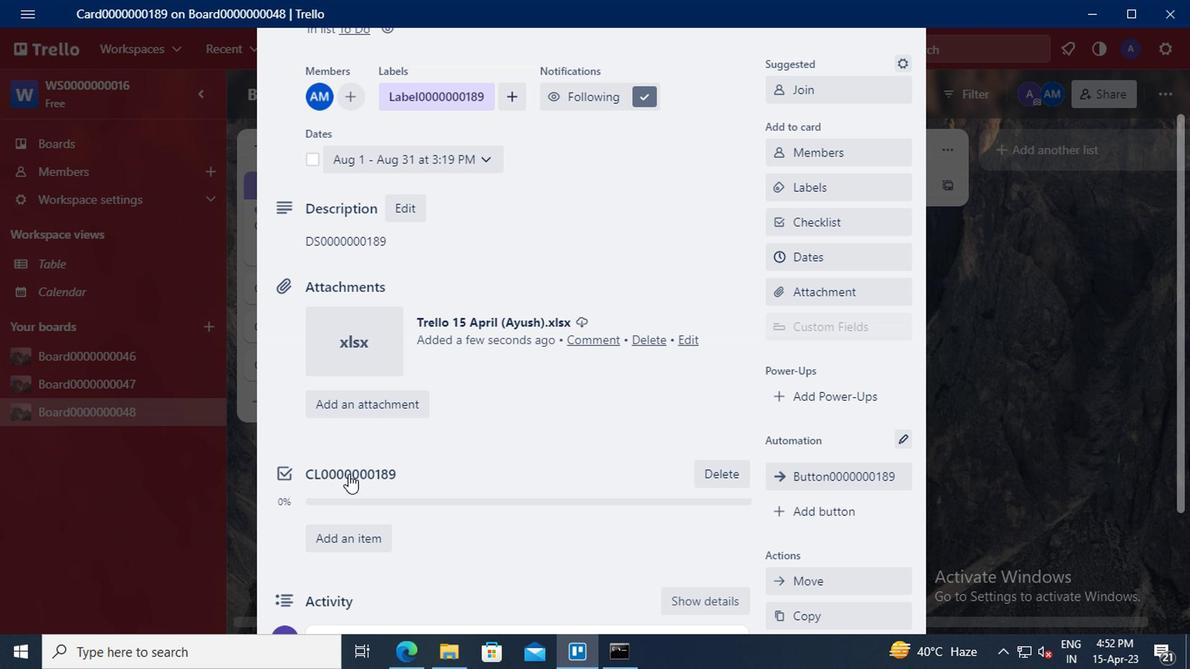 
Action: Mouse moved to (347, 441)
Screenshot: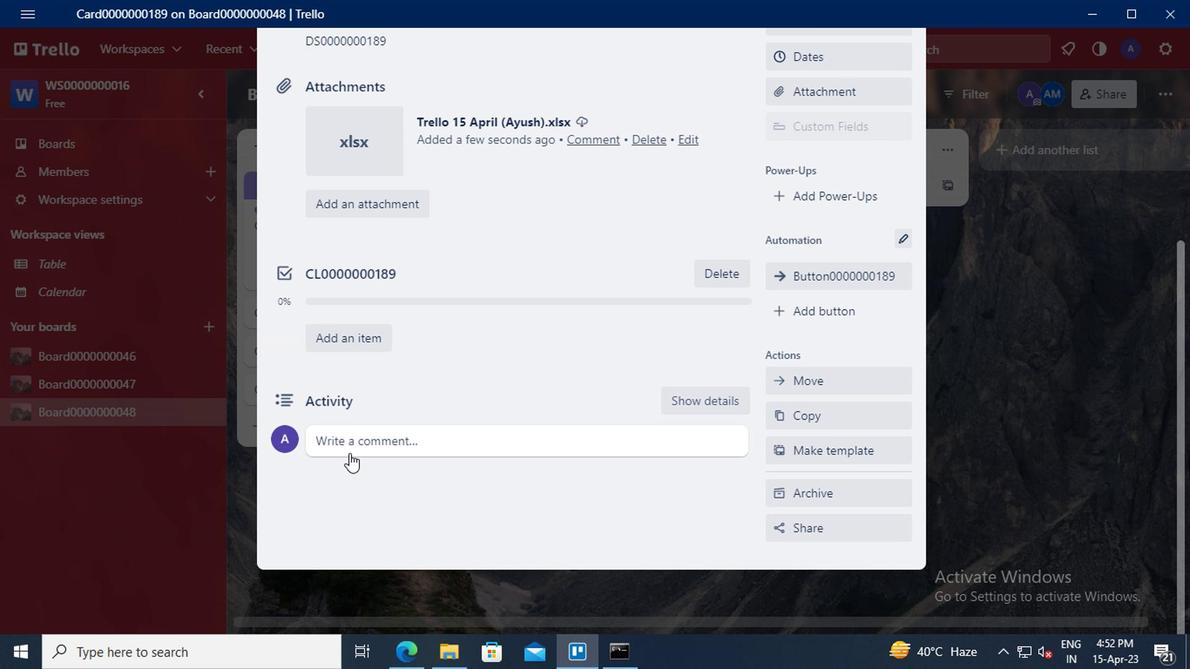 
Action: Mouse pressed left at (347, 441)
Screenshot: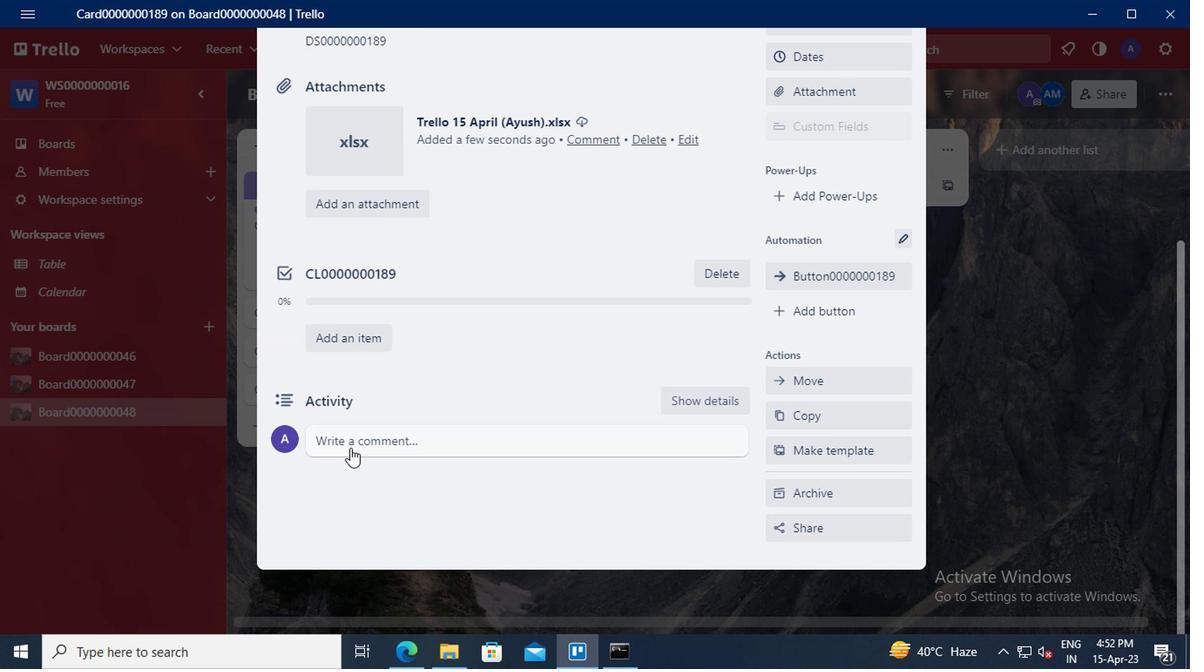 
Action: Key pressed <Key.shift>CM0000000189
Screenshot: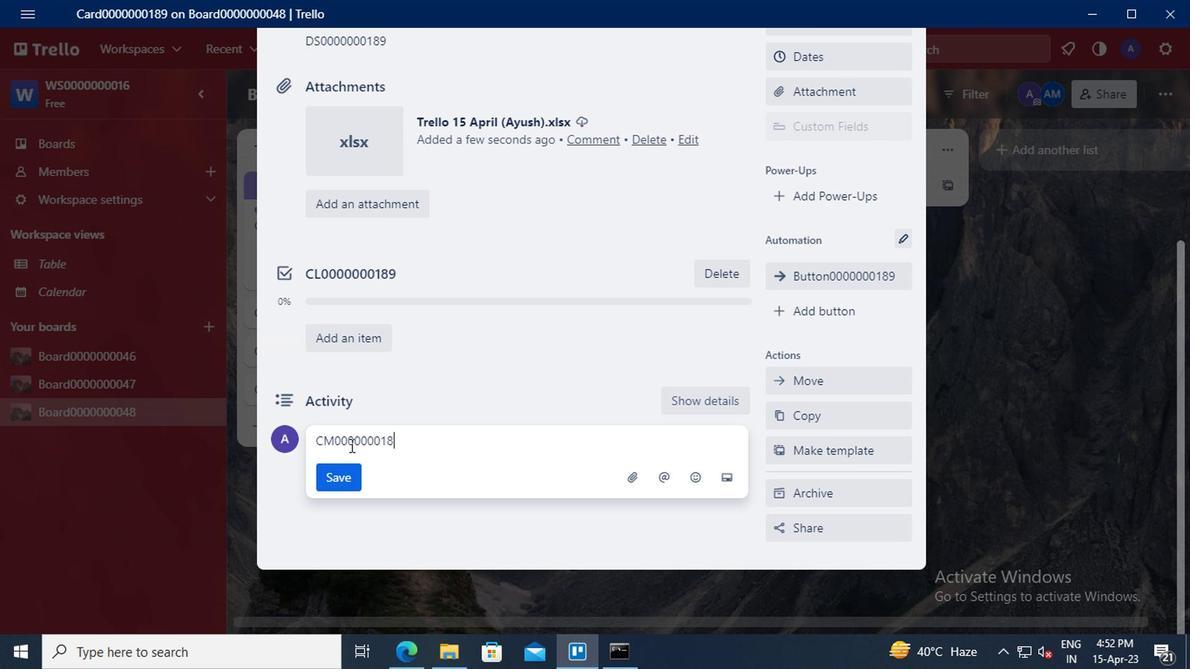 
Action: Mouse moved to (342, 473)
Screenshot: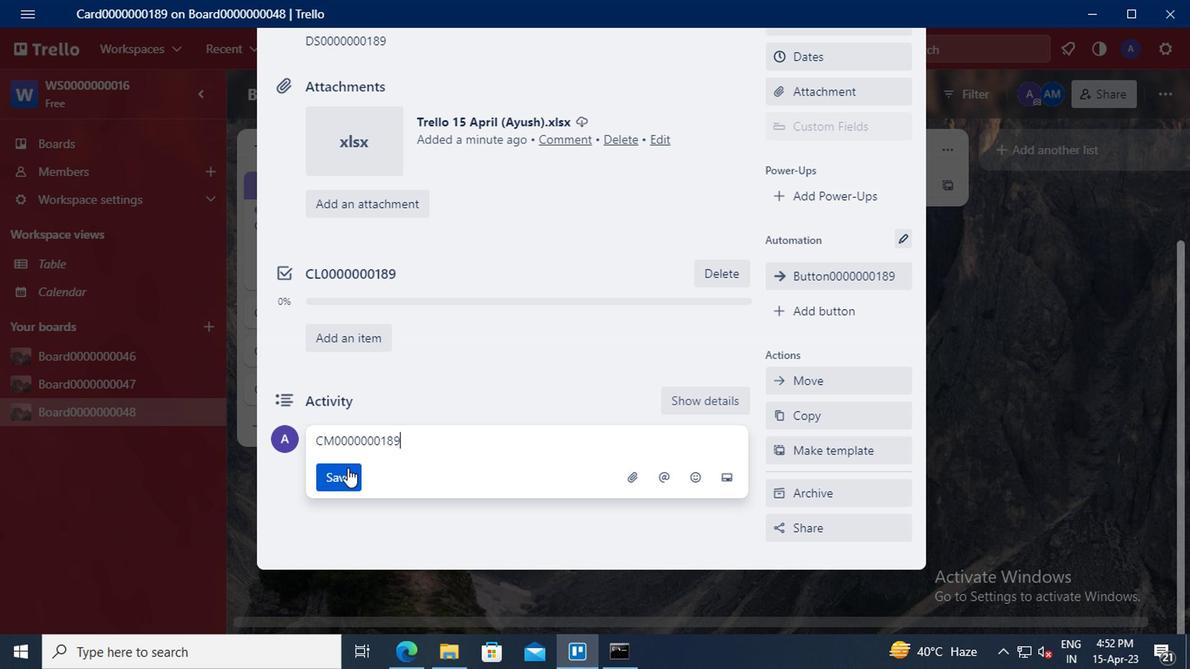 
Action: Mouse pressed left at (342, 473)
Screenshot: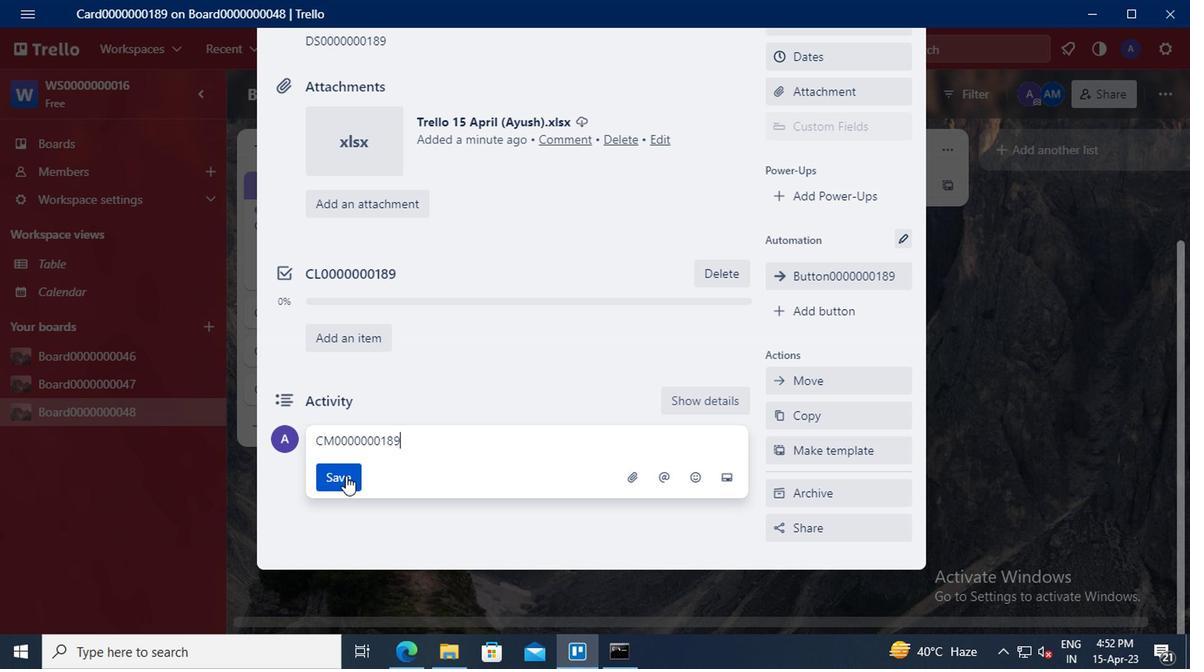 
Action: Mouse moved to (342, 474)
Screenshot: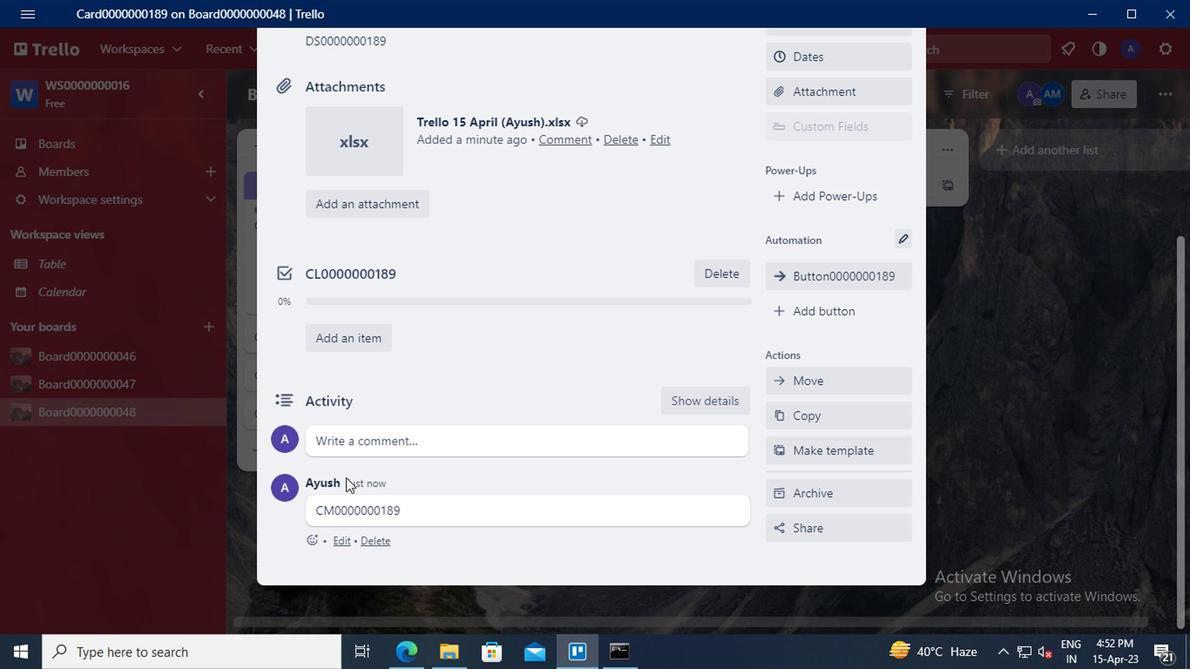 
